 Task: Look for space in Santo Domingo de los Colorados, Ecuador from 7th July, 2023 to 14th July, 2023 for 1 adult in price range Rs.6000 to Rs.14000. Place can be shared room with 1  bedroom having 1 bed and 1 bathroom. Property type can be house, flat, guest house, hotel. Booking option can be shelf check-in. Required host language is English.
Action: Mouse moved to (483, 102)
Screenshot: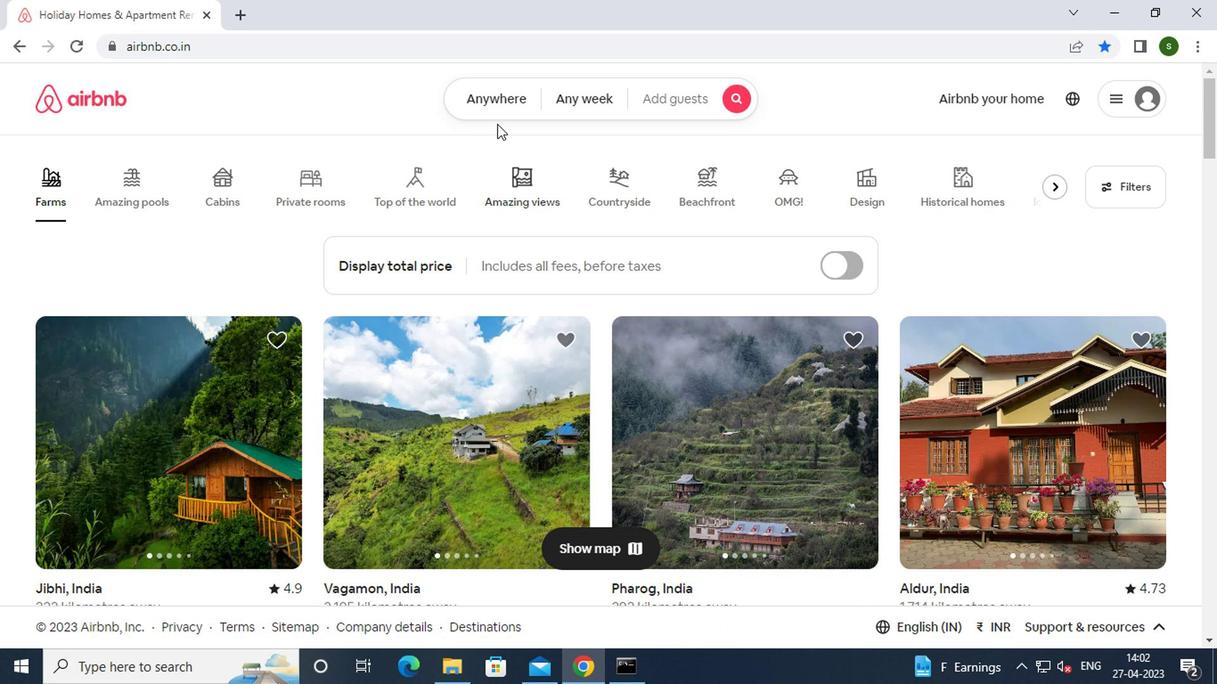 
Action: Mouse pressed left at (483, 102)
Screenshot: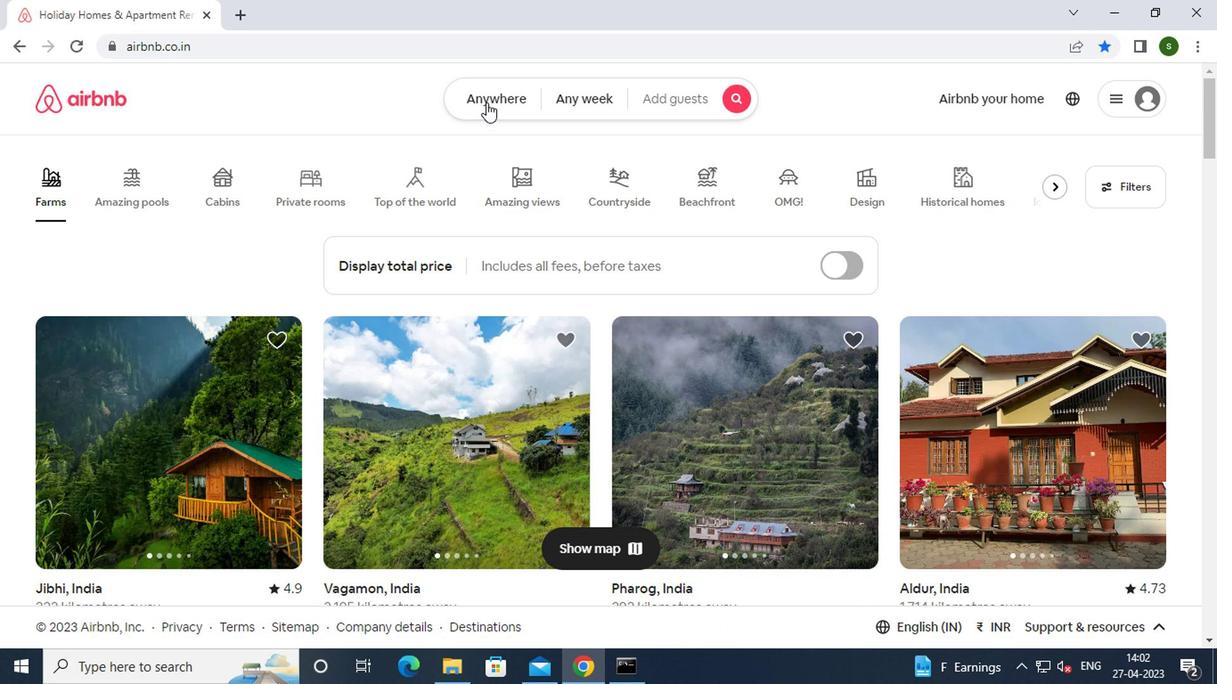 
Action: Mouse moved to (408, 183)
Screenshot: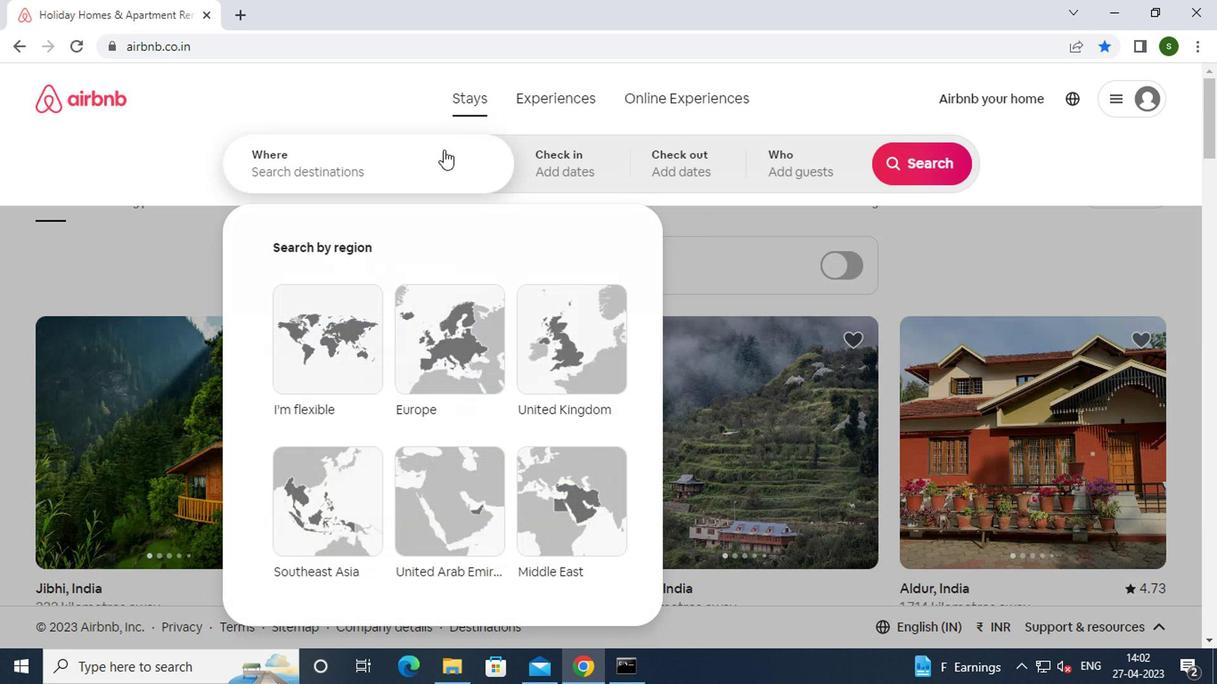 
Action: Mouse pressed left at (408, 183)
Screenshot: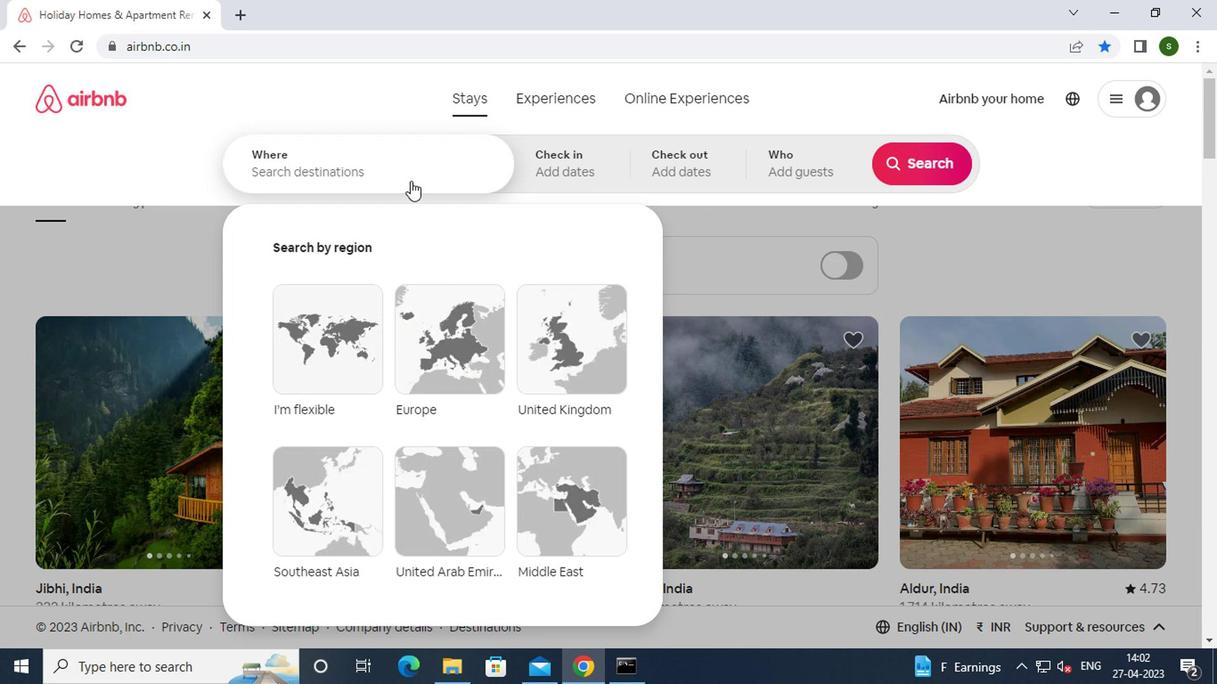 
Action: Key pressed s<Key.caps_lock>anto<Key.space><Key.caps_lock>d<Key.caps_lock>omingo<Key.space>de<Key.space>los<Key.space><Key.caps_lock>c<Key.caps_lock>olorados,
Screenshot: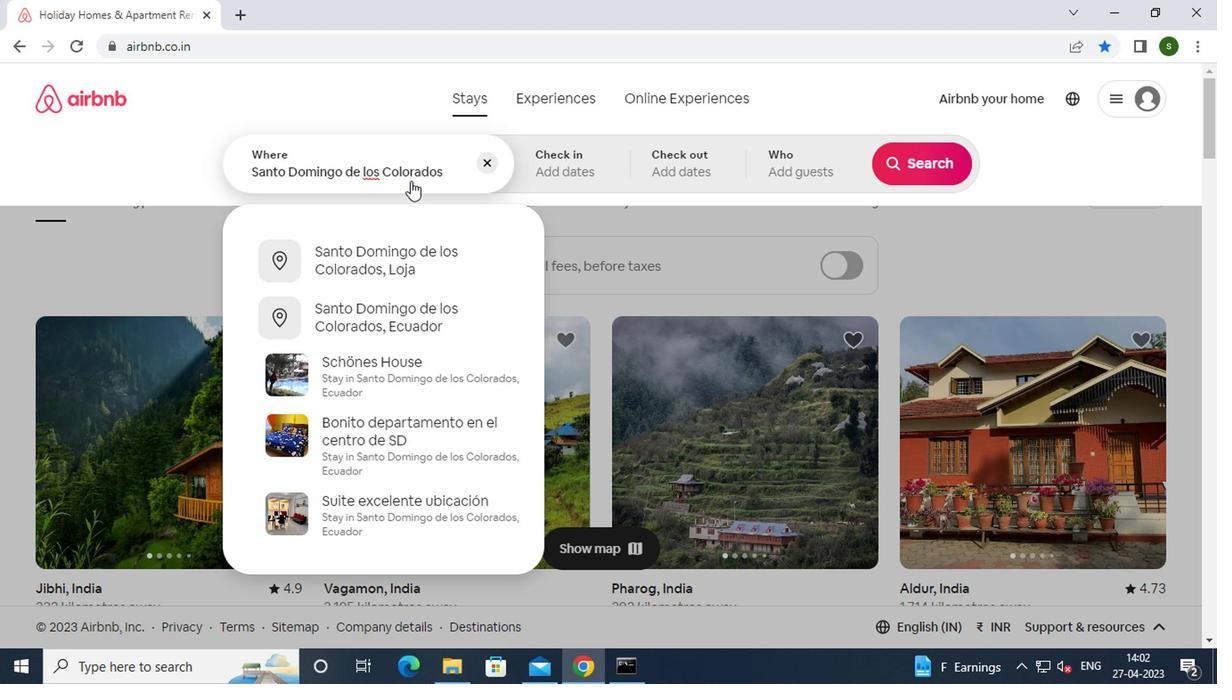 
Action: Mouse moved to (405, 257)
Screenshot: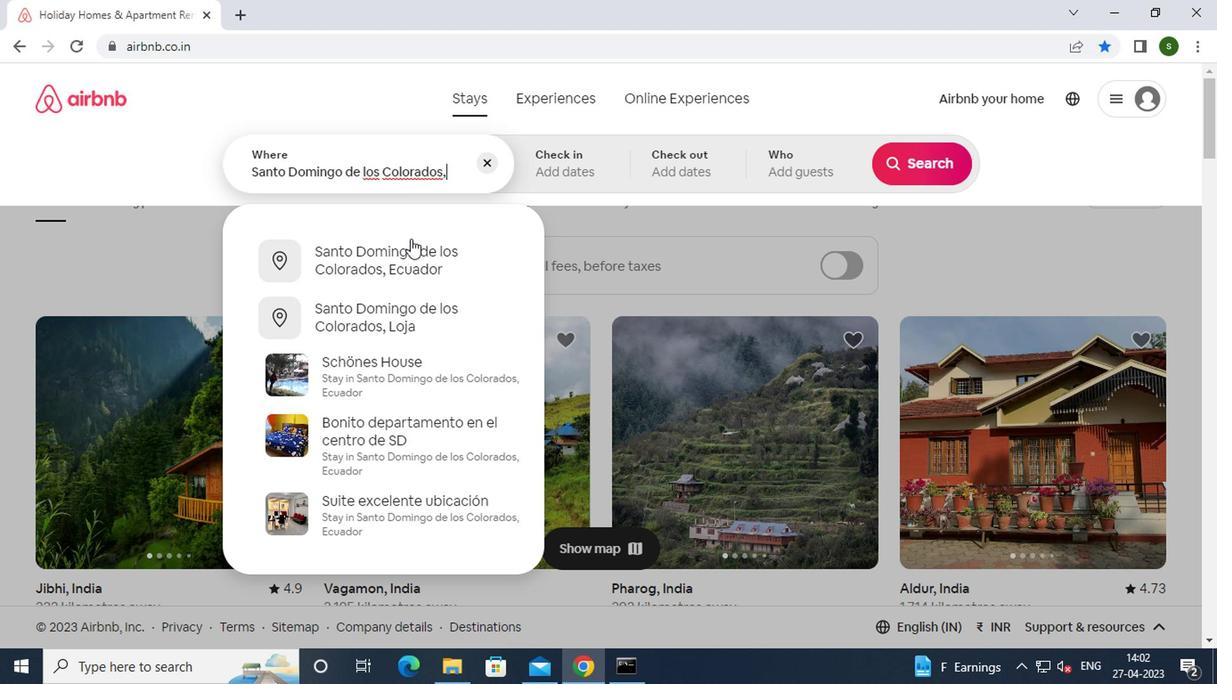 
Action: Mouse pressed left at (405, 257)
Screenshot: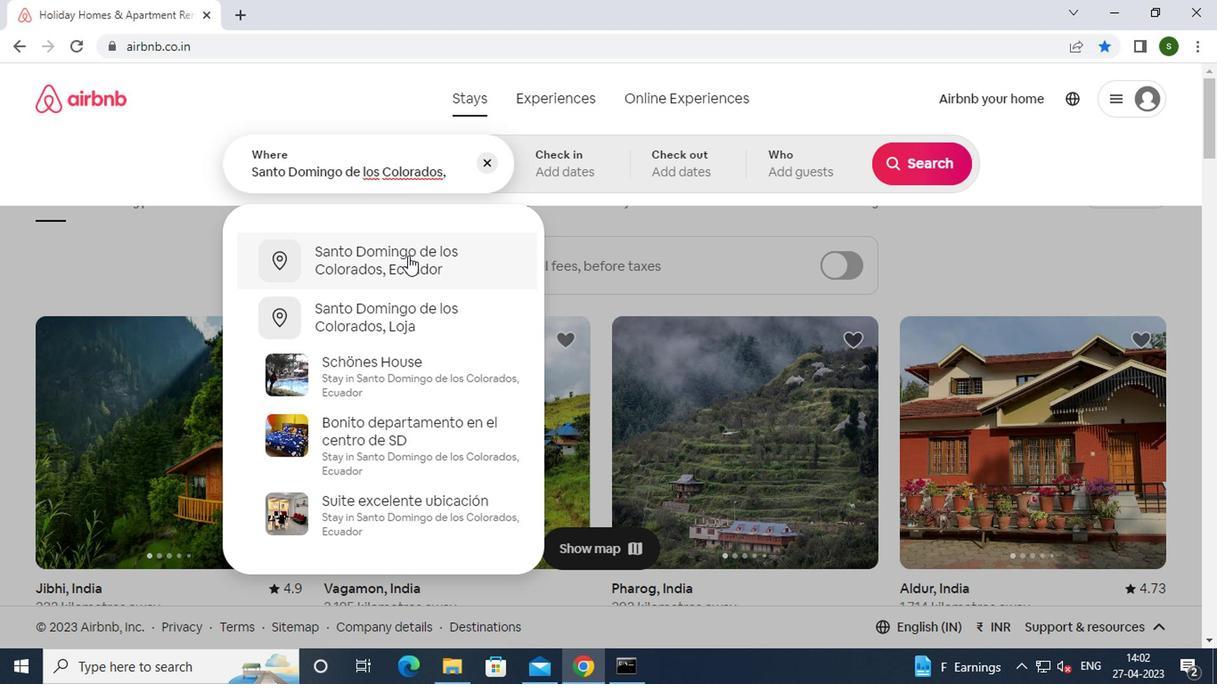 
Action: Mouse moved to (910, 306)
Screenshot: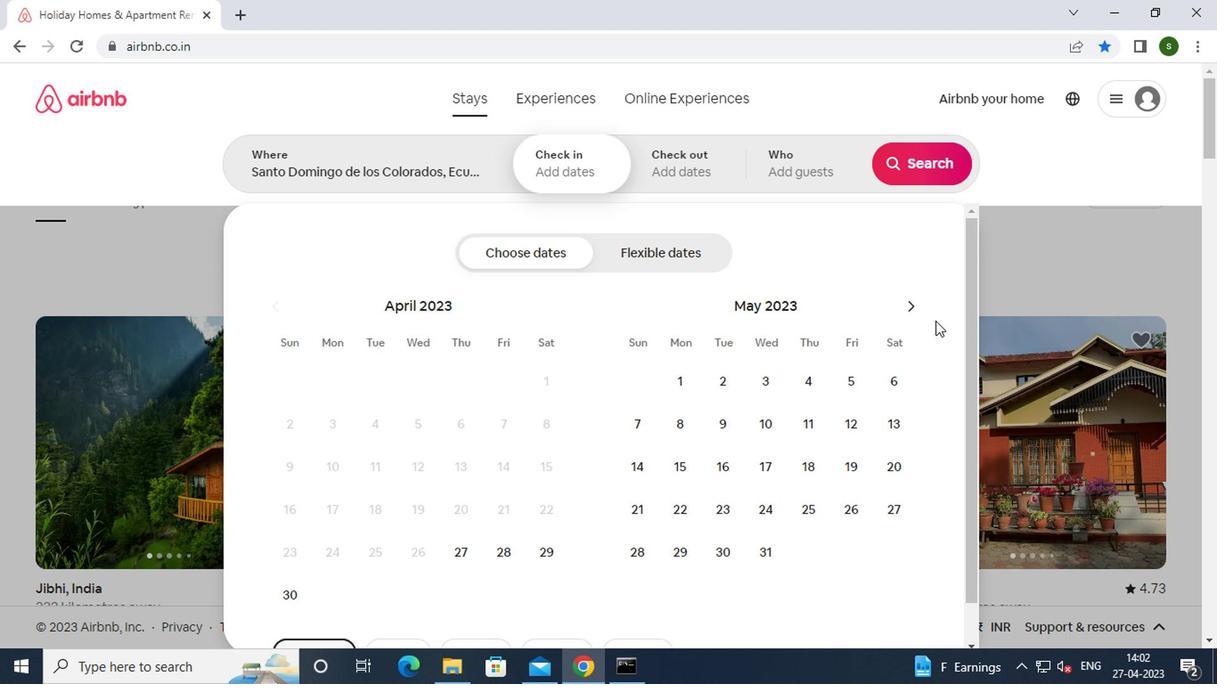 
Action: Mouse pressed left at (910, 306)
Screenshot: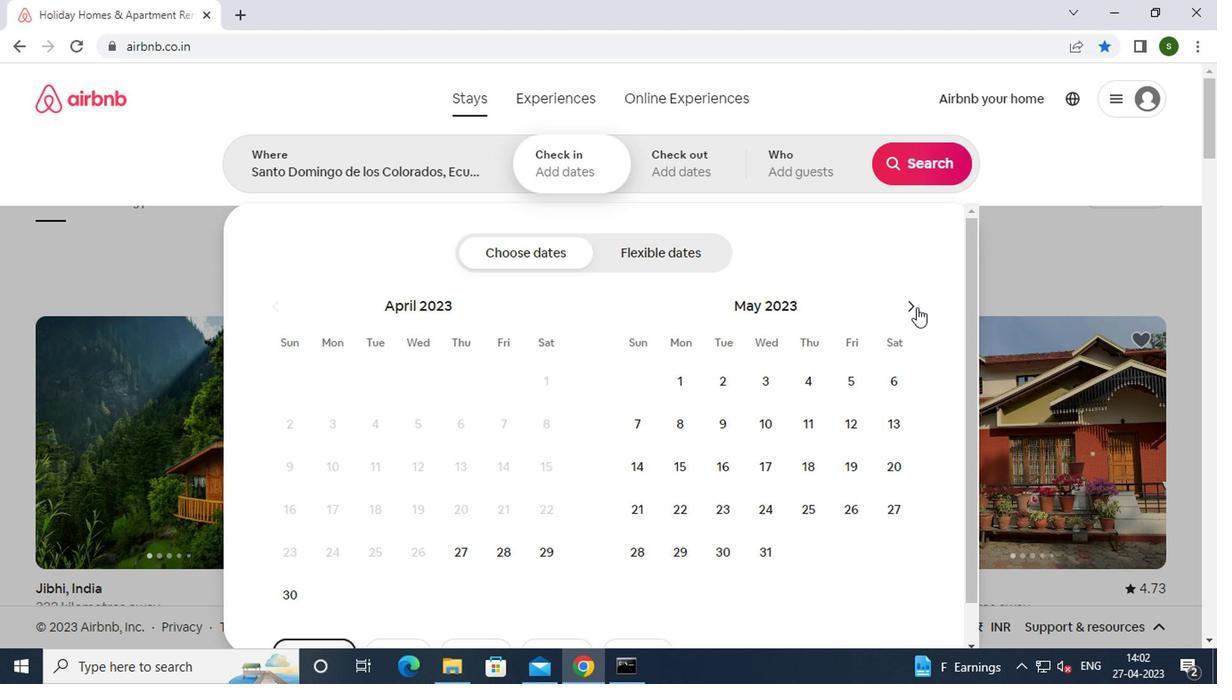 
Action: Mouse pressed left at (910, 306)
Screenshot: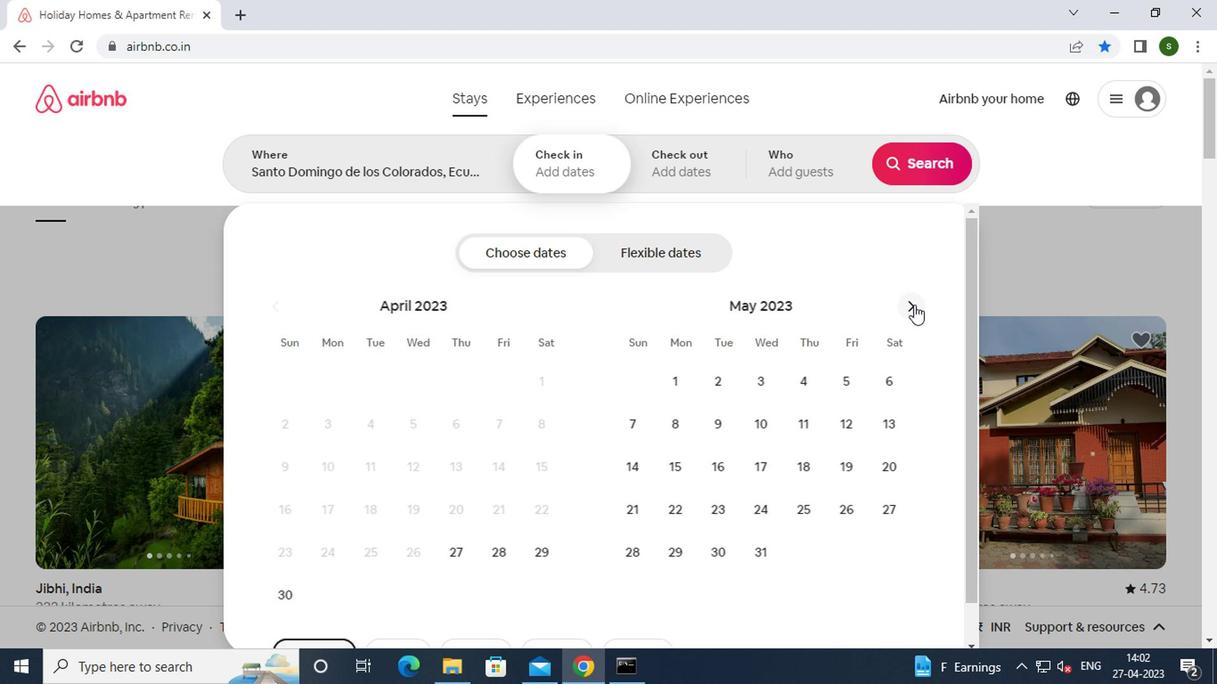 
Action: Mouse pressed left at (910, 306)
Screenshot: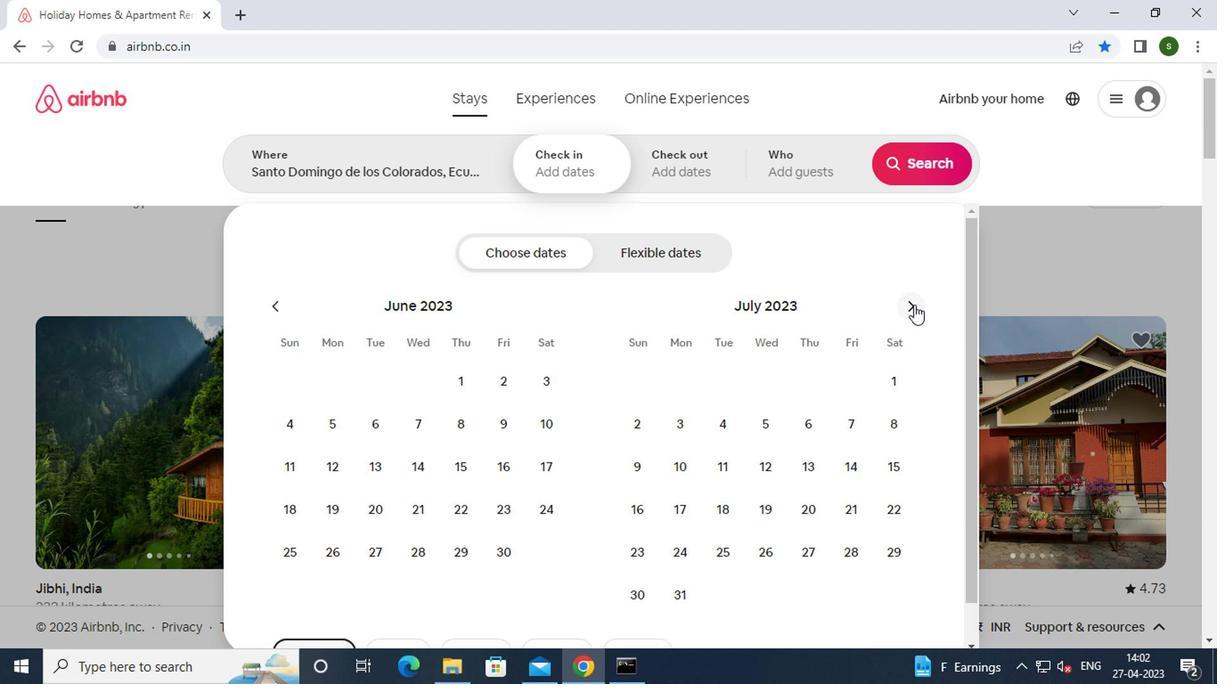 
Action: Mouse moved to (497, 421)
Screenshot: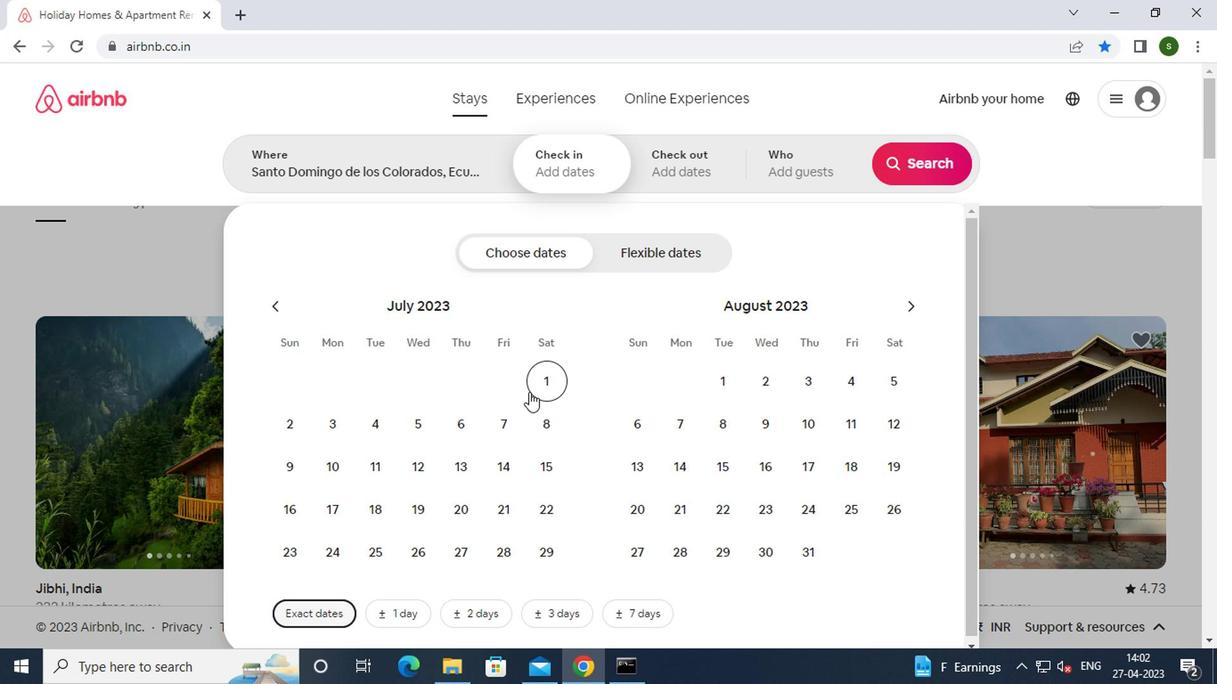 
Action: Mouse pressed left at (497, 421)
Screenshot: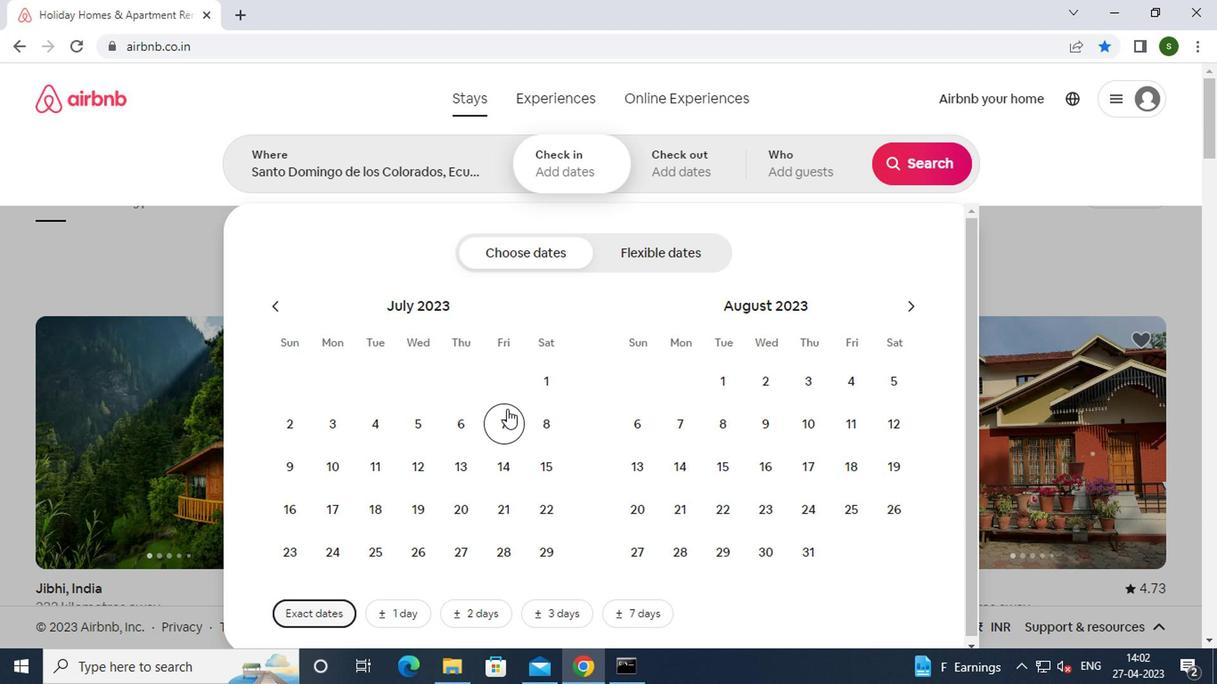 
Action: Mouse moved to (499, 472)
Screenshot: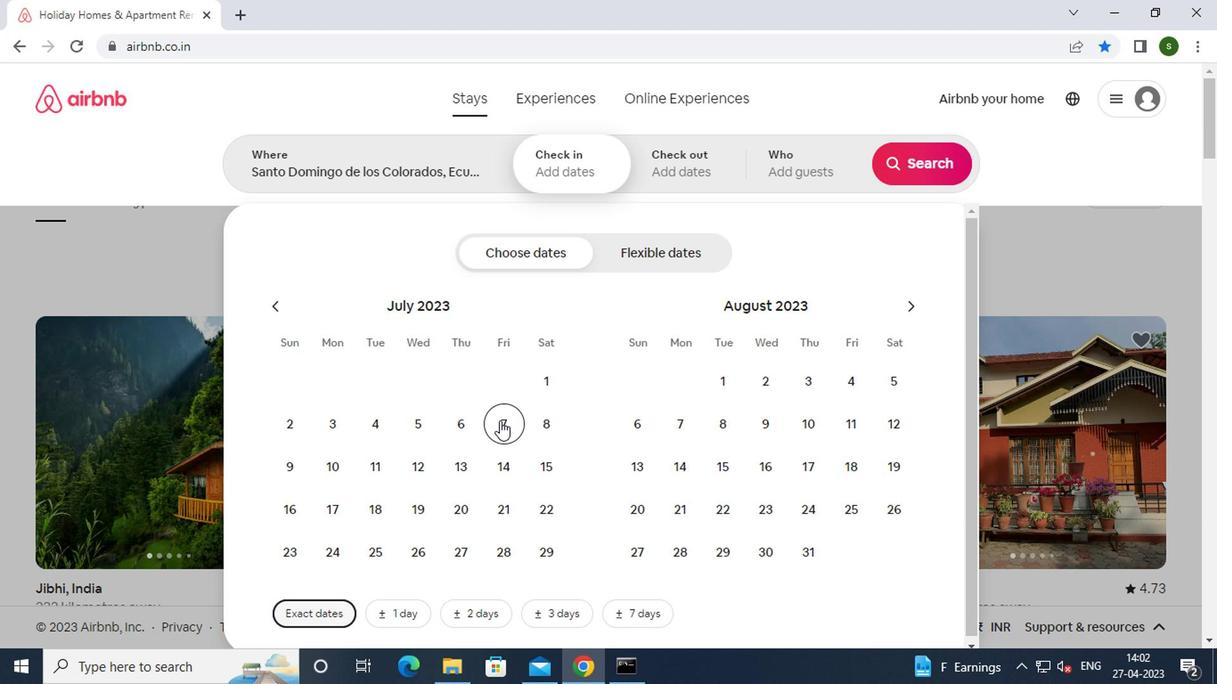 
Action: Mouse pressed left at (499, 472)
Screenshot: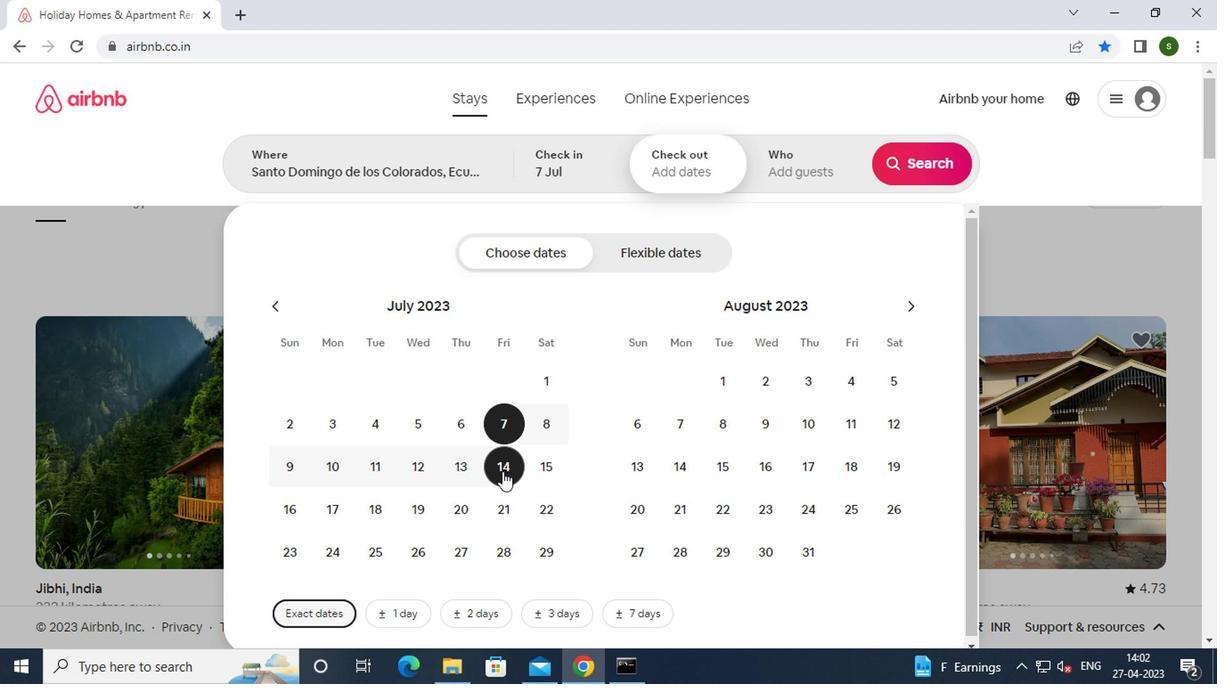 
Action: Mouse moved to (817, 180)
Screenshot: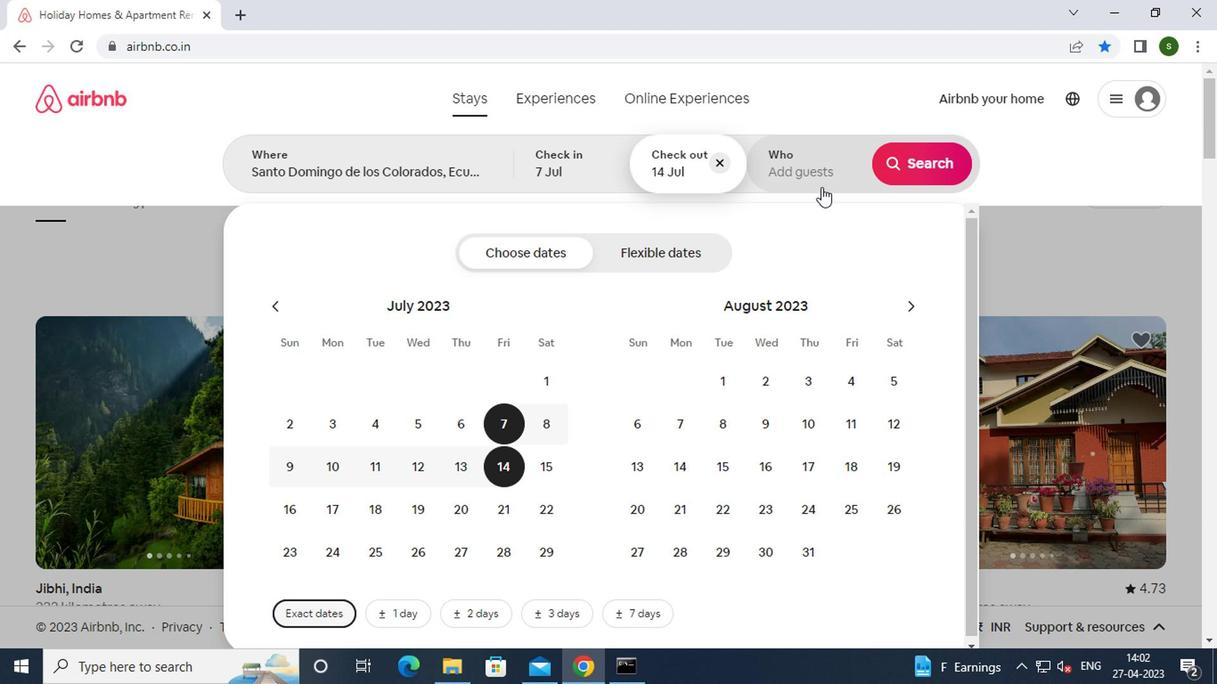 
Action: Mouse pressed left at (817, 180)
Screenshot: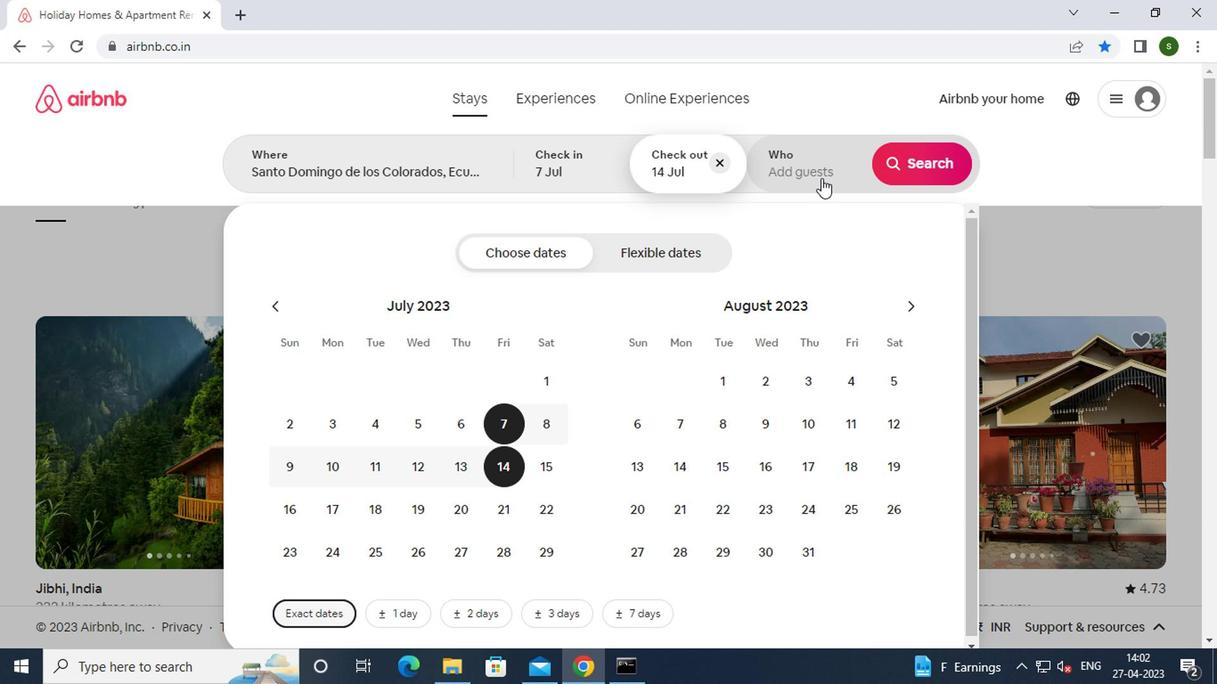 
Action: Mouse moved to (918, 254)
Screenshot: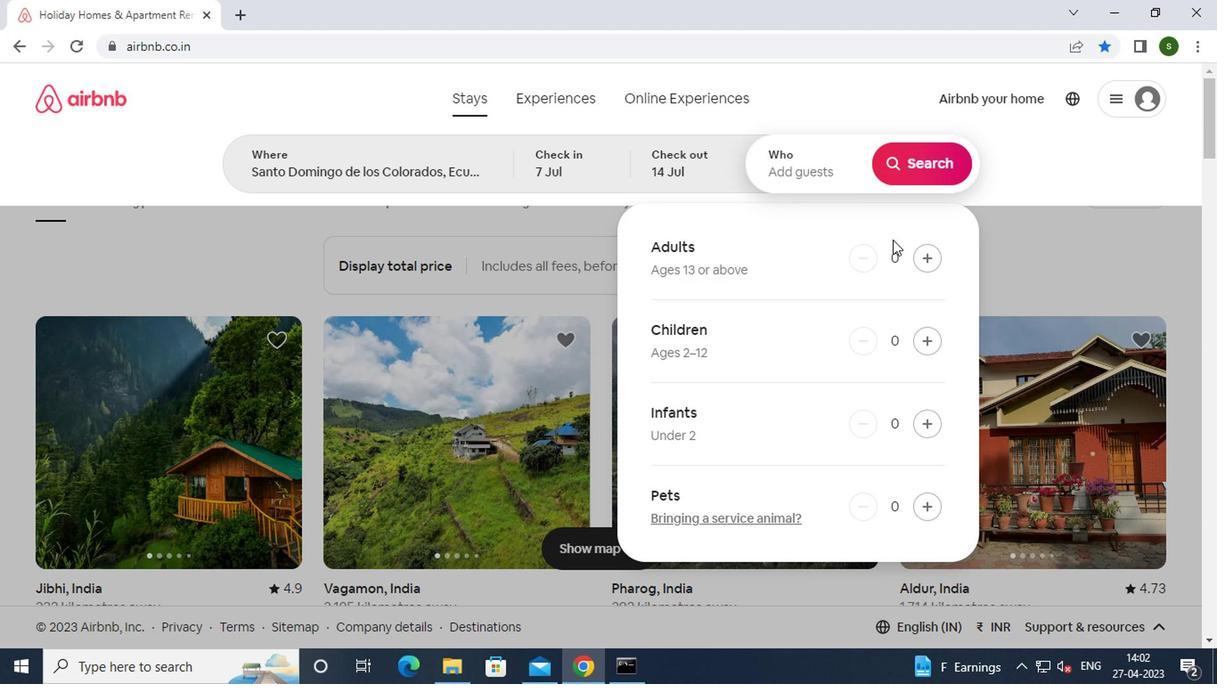 
Action: Mouse pressed left at (918, 254)
Screenshot: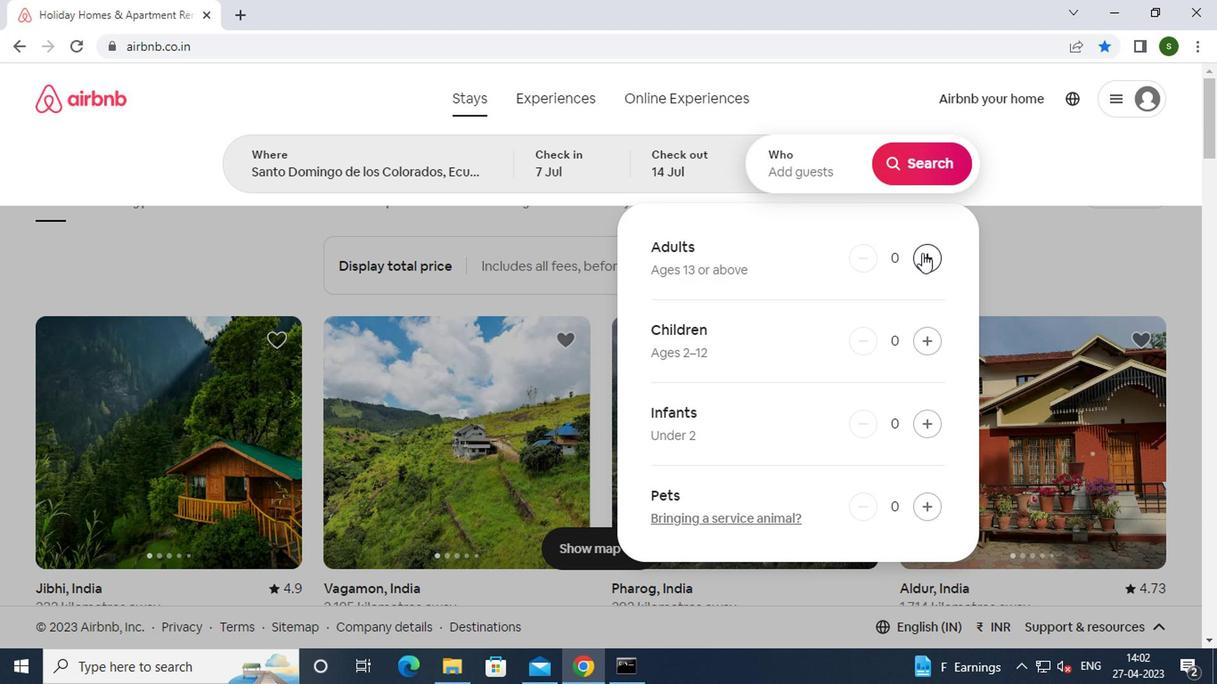 
Action: Mouse moved to (922, 171)
Screenshot: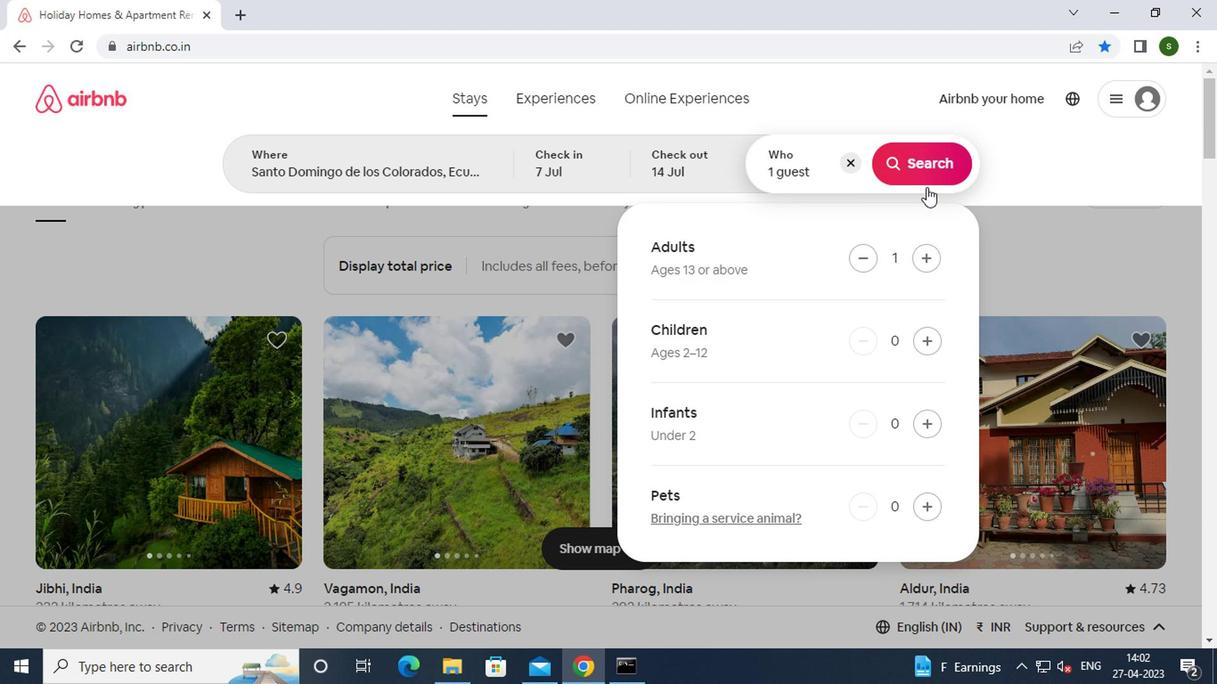 
Action: Mouse pressed left at (922, 171)
Screenshot: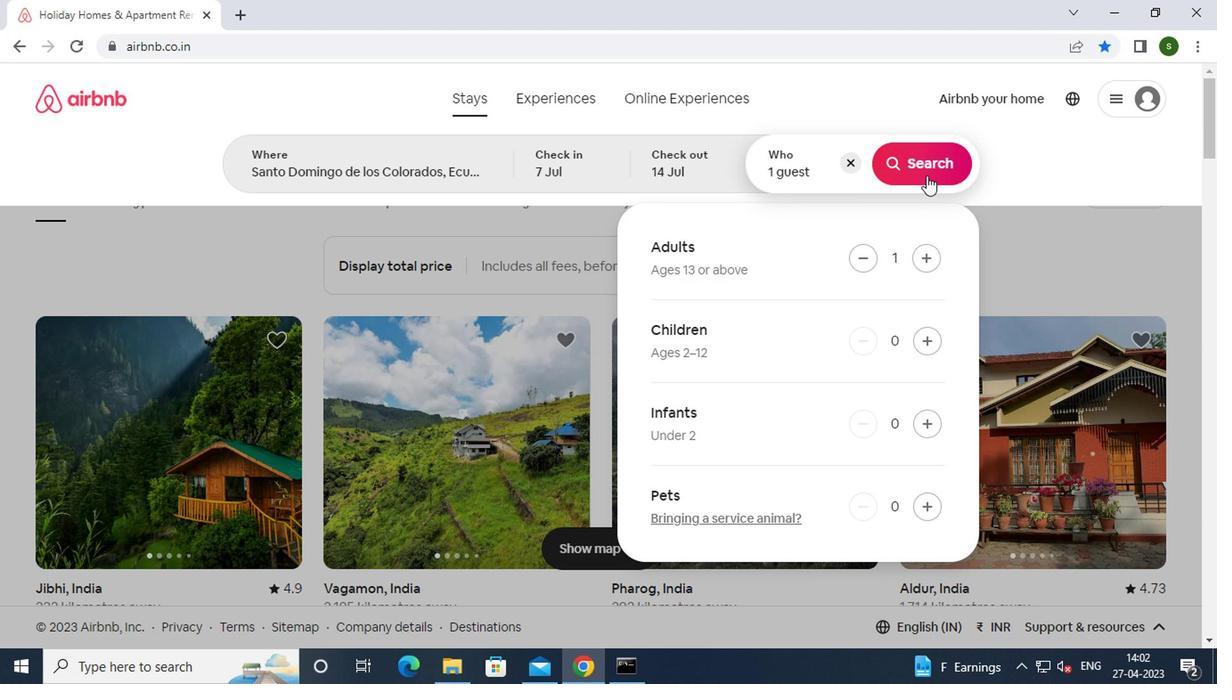
Action: Mouse moved to (1107, 159)
Screenshot: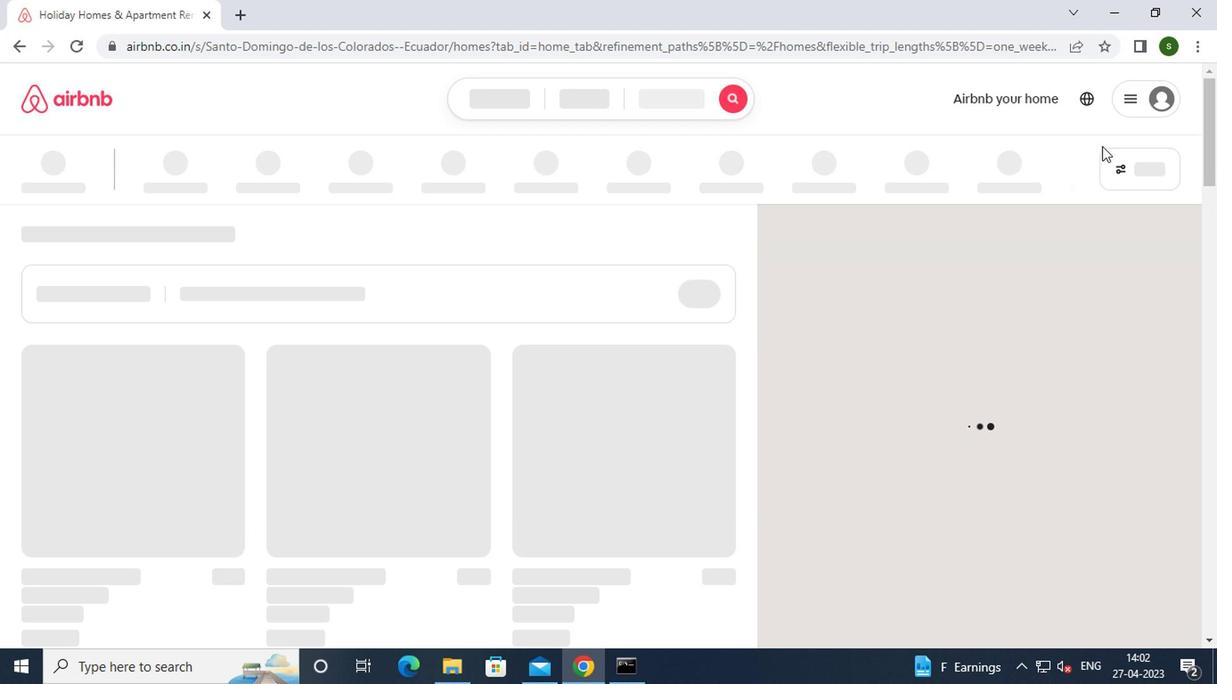 
Action: Mouse pressed left at (1107, 159)
Screenshot: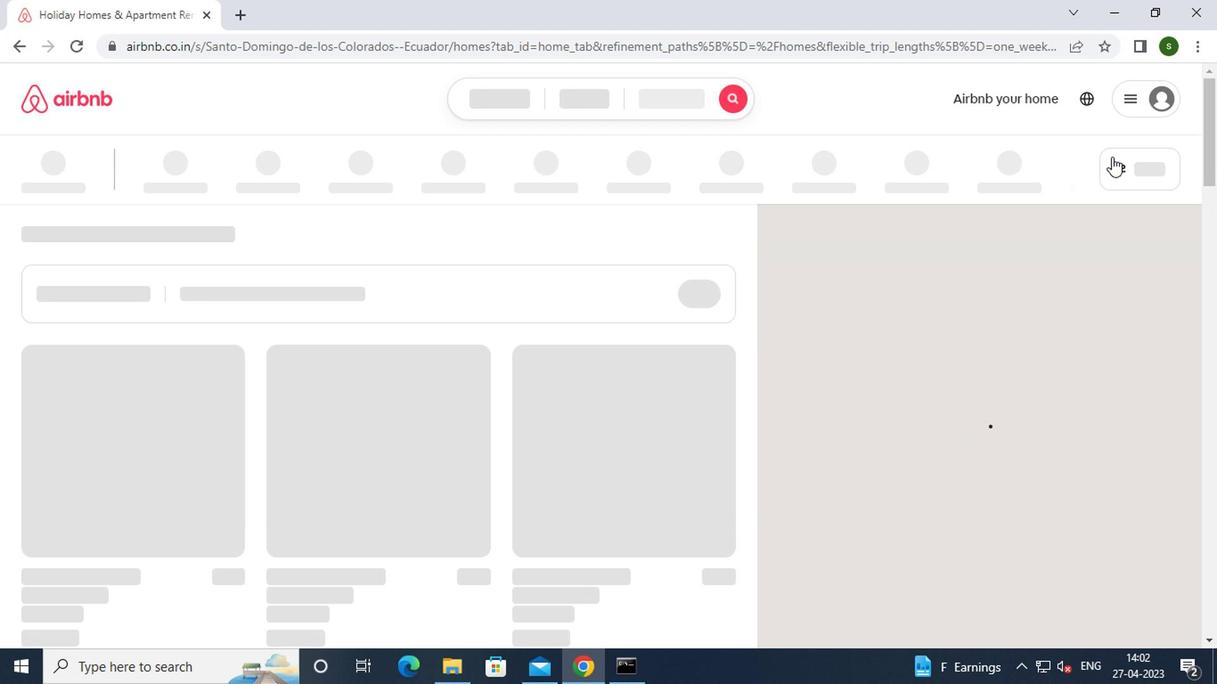 
Action: Mouse moved to (461, 403)
Screenshot: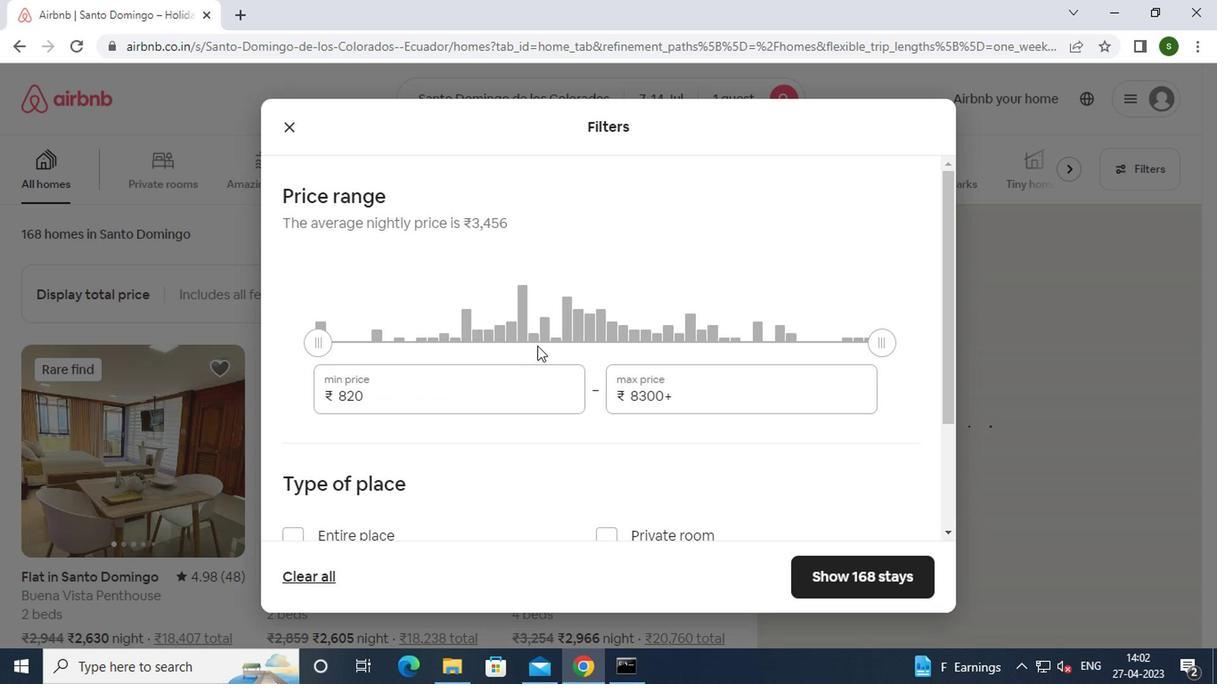 
Action: Mouse pressed left at (461, 403)
Screenshot: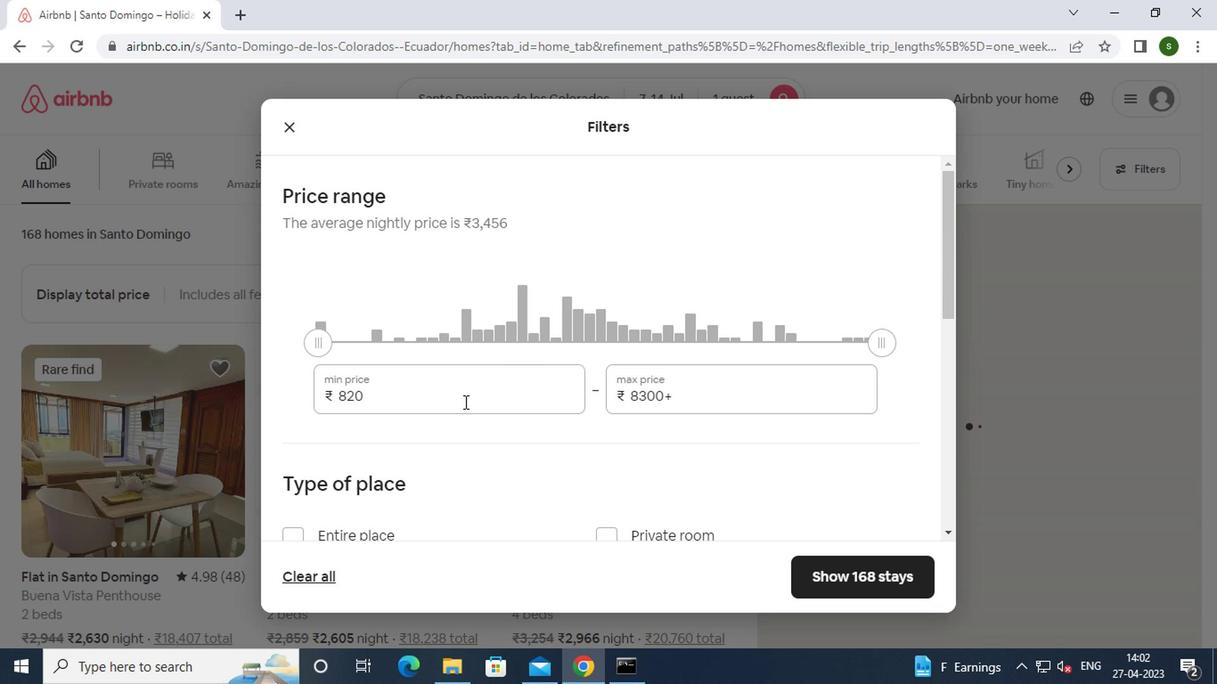 
Action: Key pressed <Key.backspace><Key.backspace><Key.backspace><Key.backspace><Key.backspace><Key.backspace><Key.backspace>6000
Screenshot: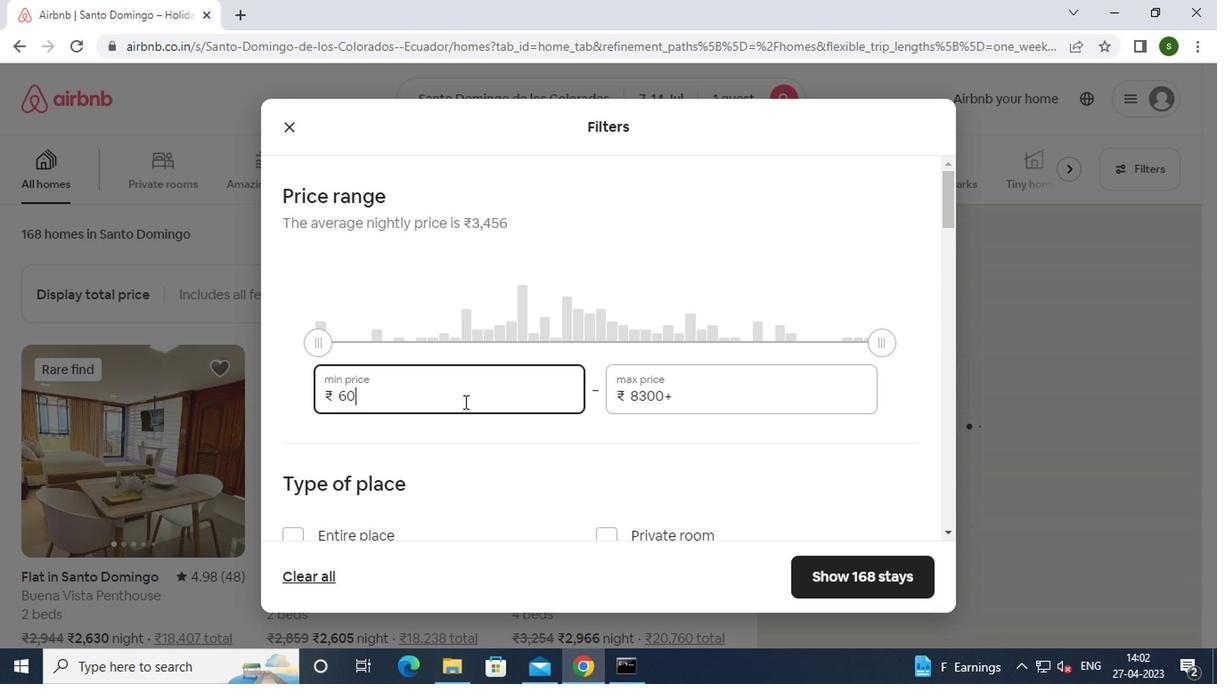 
Action: Mouse moved to (693, 398)
Screenshot: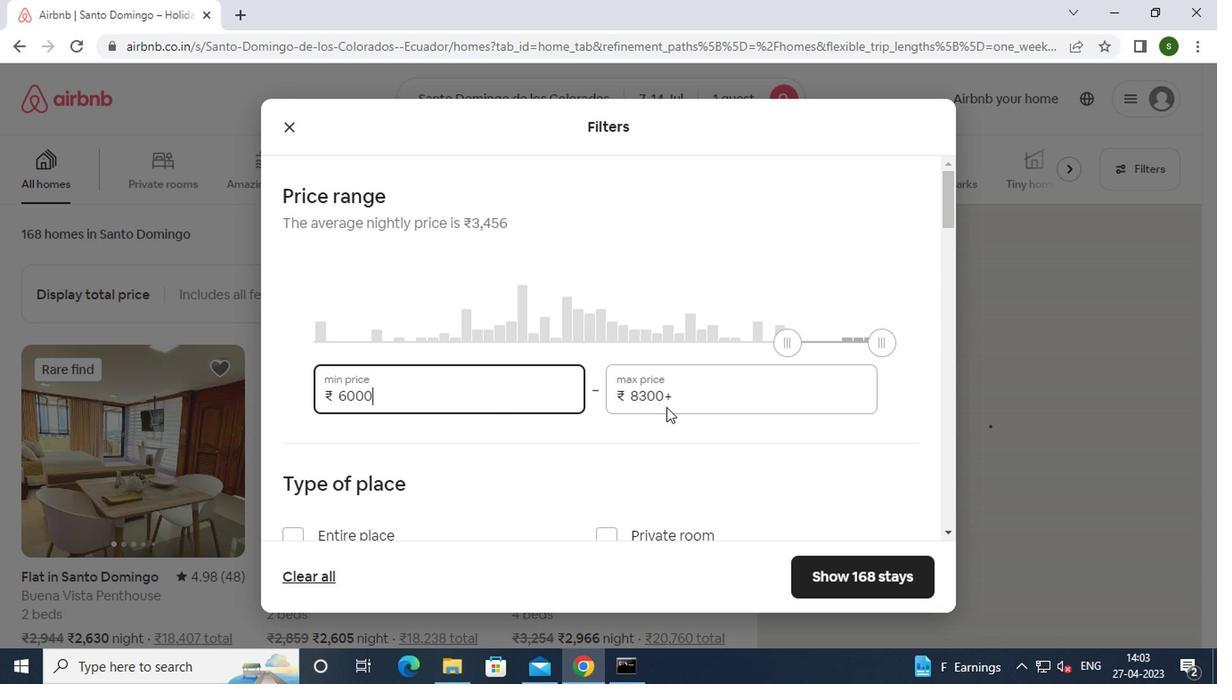 
Action: Mouse pressed left at (693, 398)
Screenshot: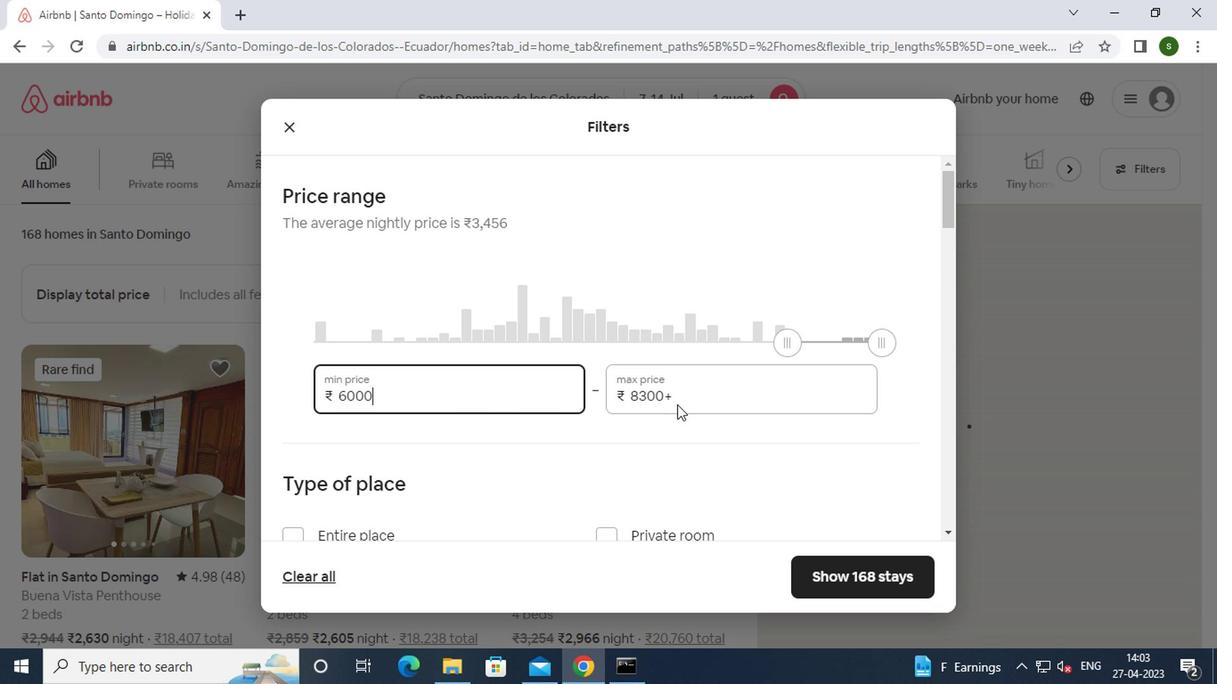 
Action: Key pressed <Key.backspace><Key.backspace><Key.backspace><Key.backspace><Key.backspace><Key.backspace><Key.backspace><Key.backspace><Key.backspace><Key.backspace><Key.backspace>14000
Screenshot: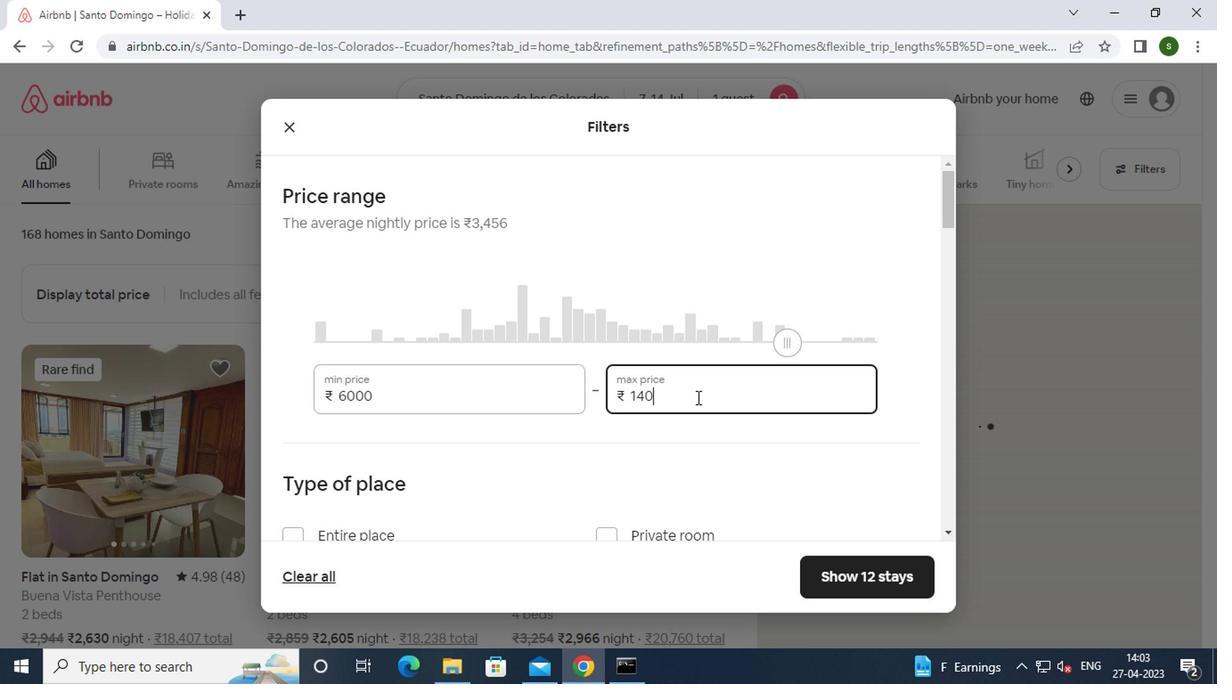 
Action: Mouse moved to (589, 426)
Screenshot: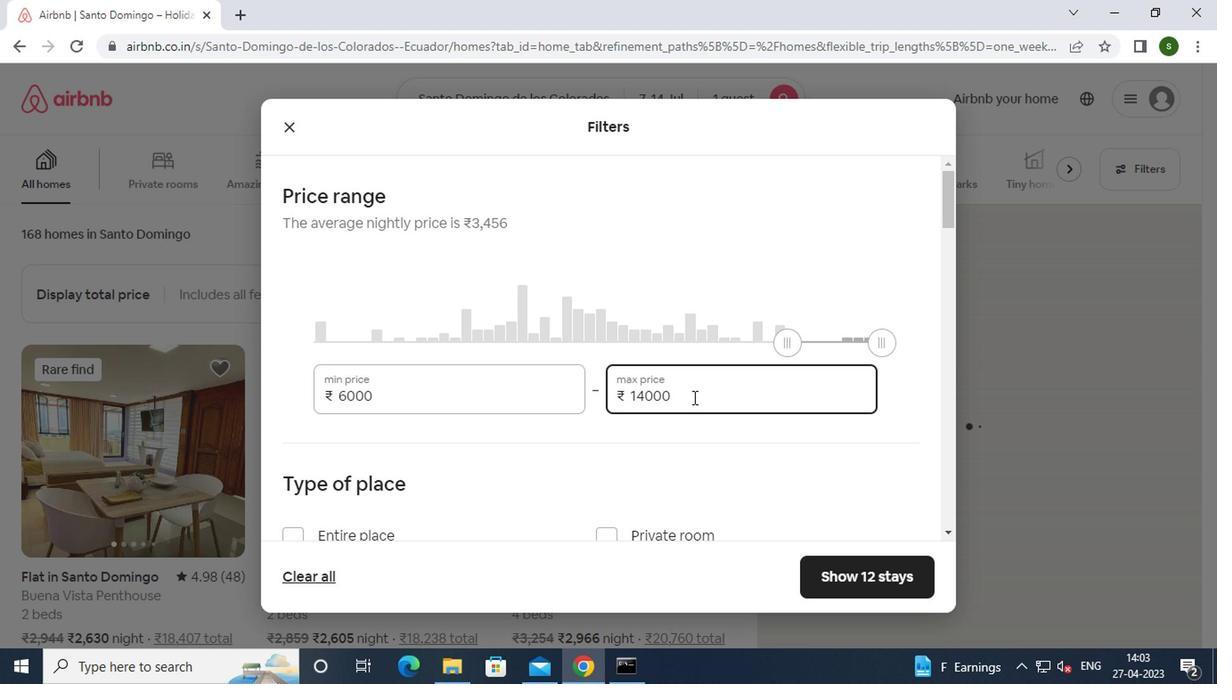 
Action: Mouse scrolled (589, 425) with delta (0, 0)
Screenshot: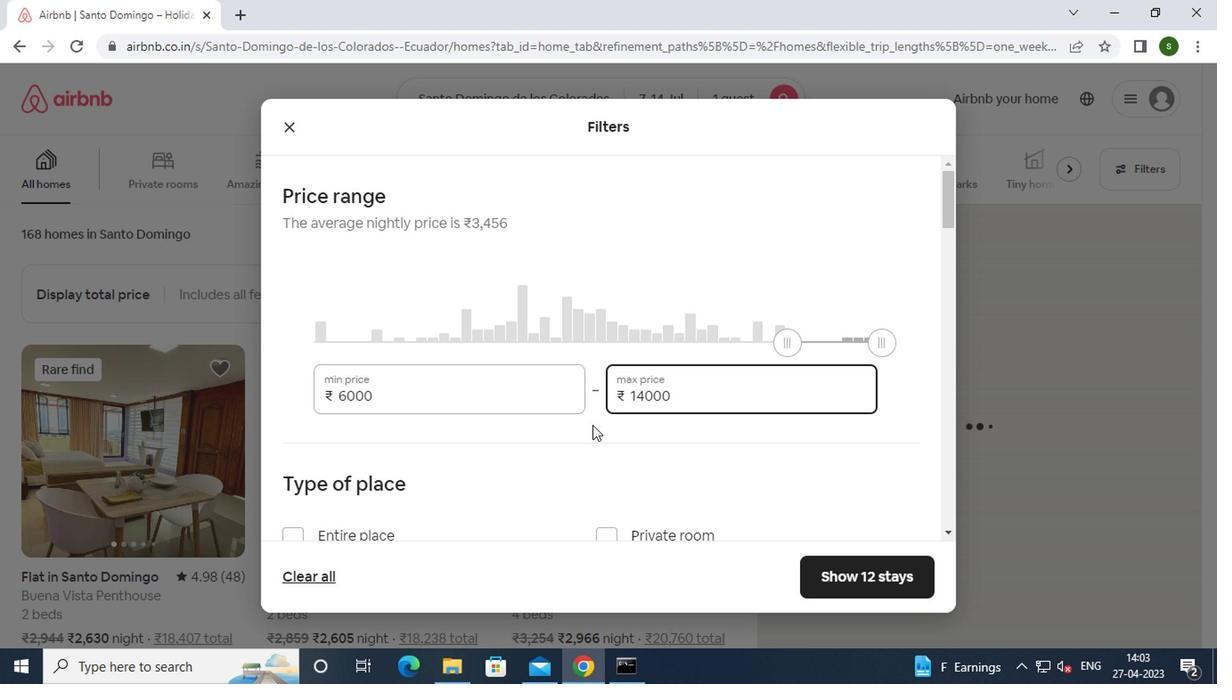 
Action: Mouse scrolled (589, 425) with delta (0, 0)
Screenshot: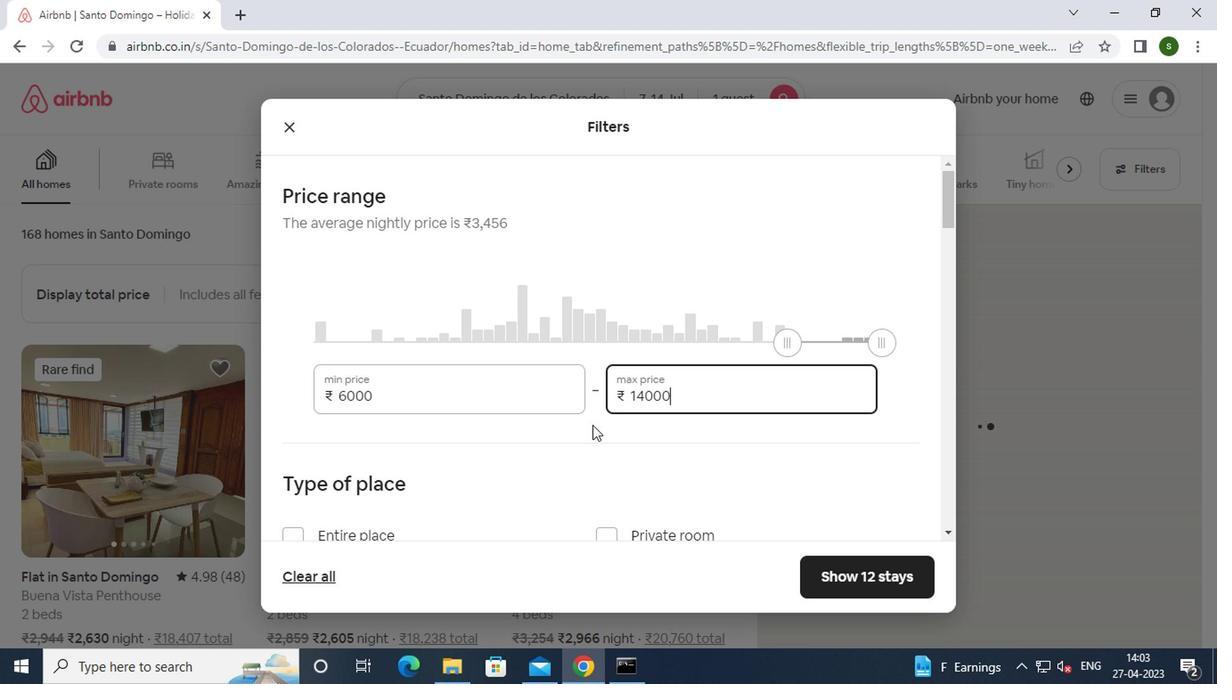 
Action: Mouse scrolled (589, 425) with delta (0, 0)
Screenshot: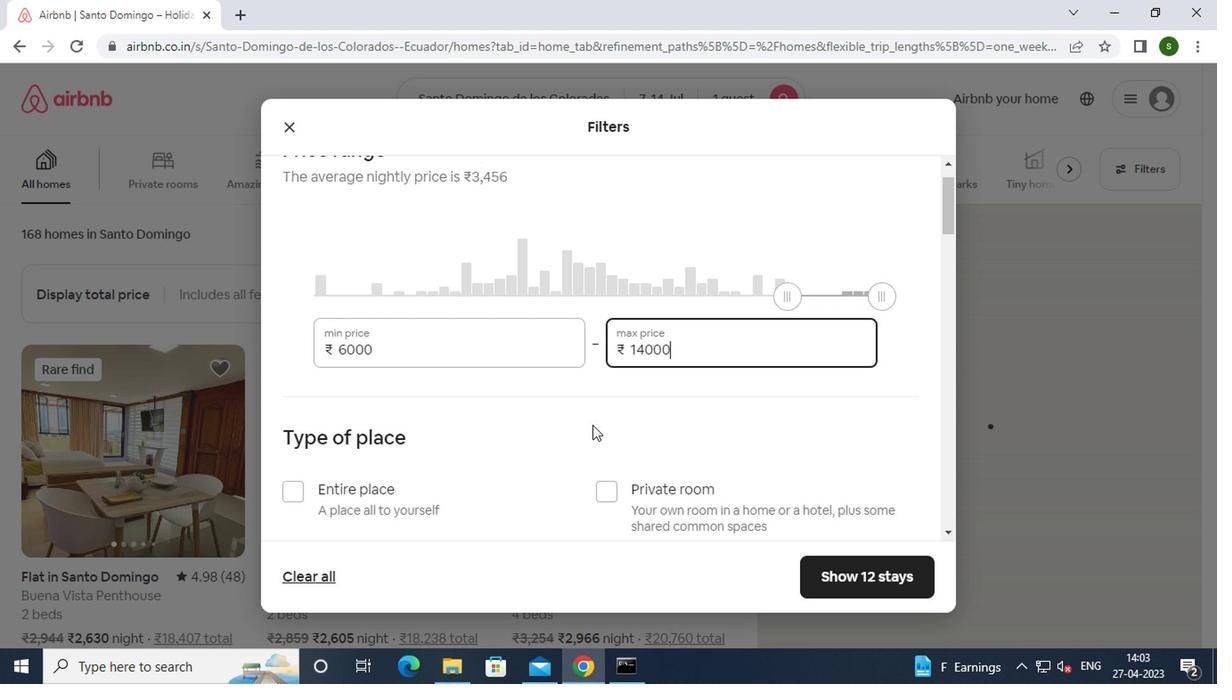 
Action: Mouse scrolled (589, 425) with delta (0, 0)
Screenshot: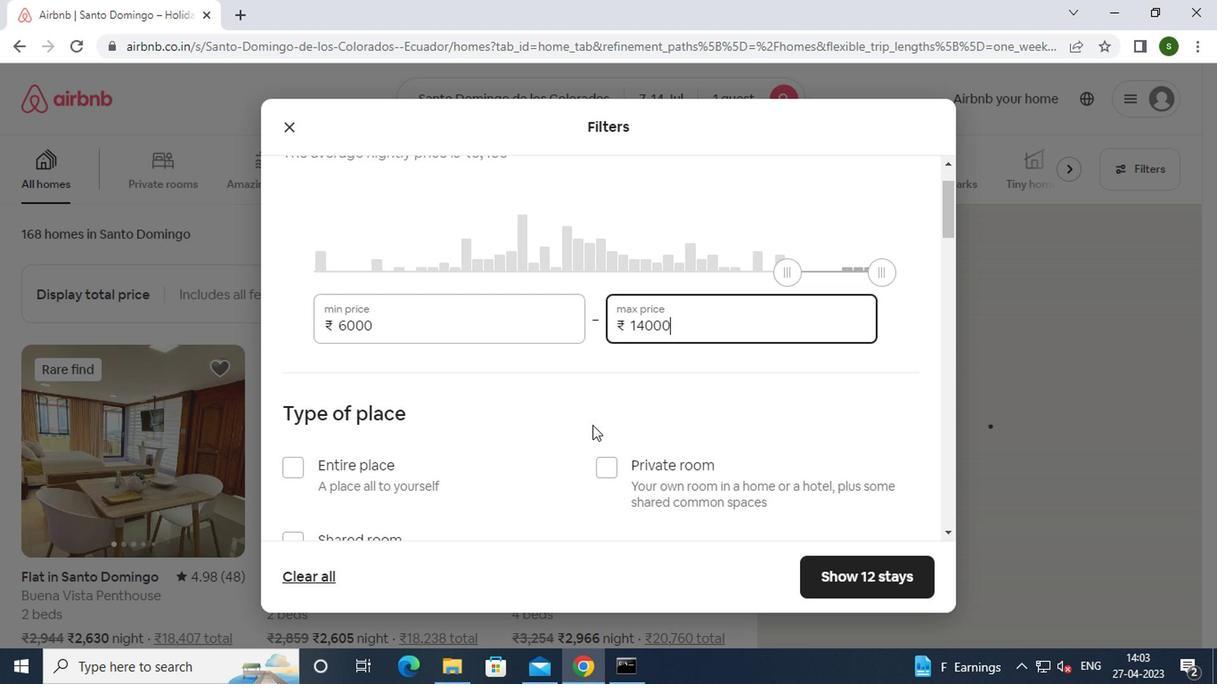 
Action: Mouse moved to (407, 276)
Screenshot: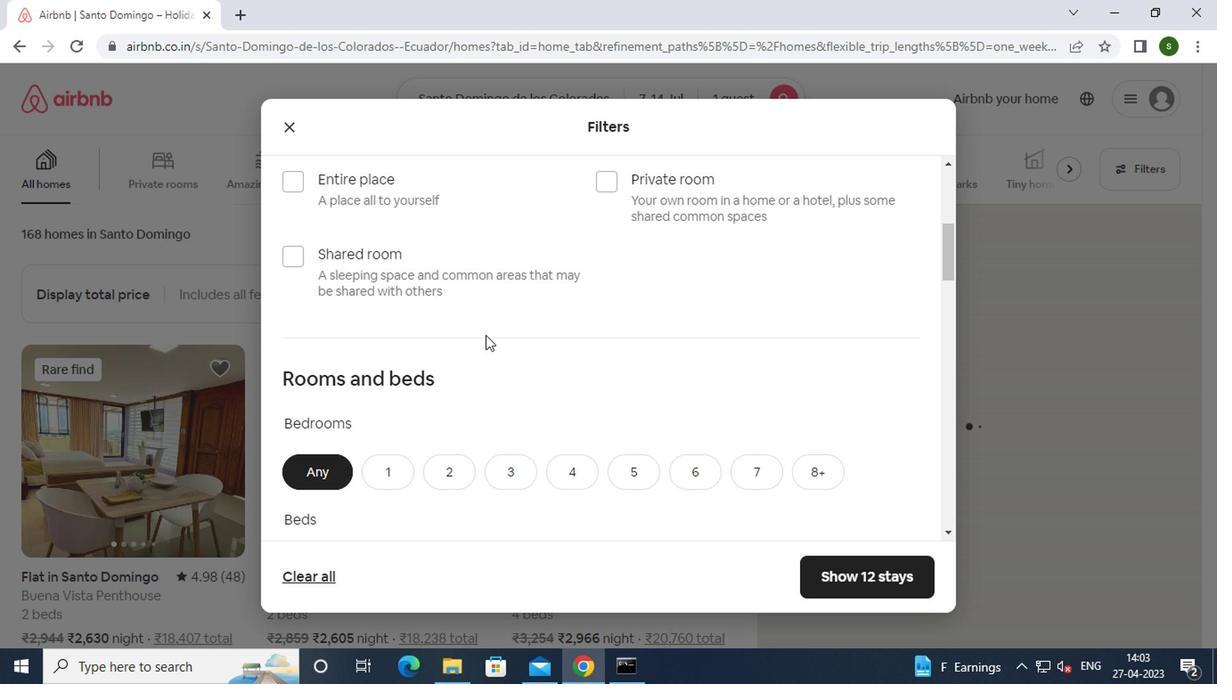 
Action: Mouse pressed left at (407, 276)
Screenshot: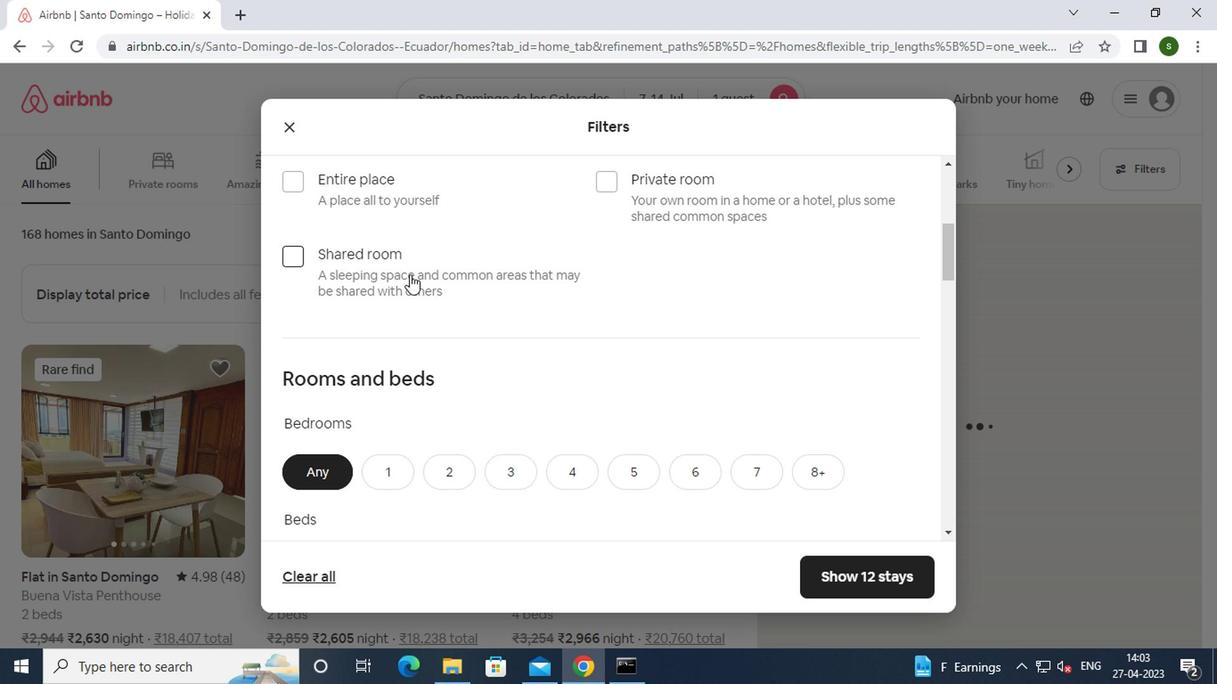 
Action: Mouse scrolled (407, 275) with delta (0, -1)
Screenshot: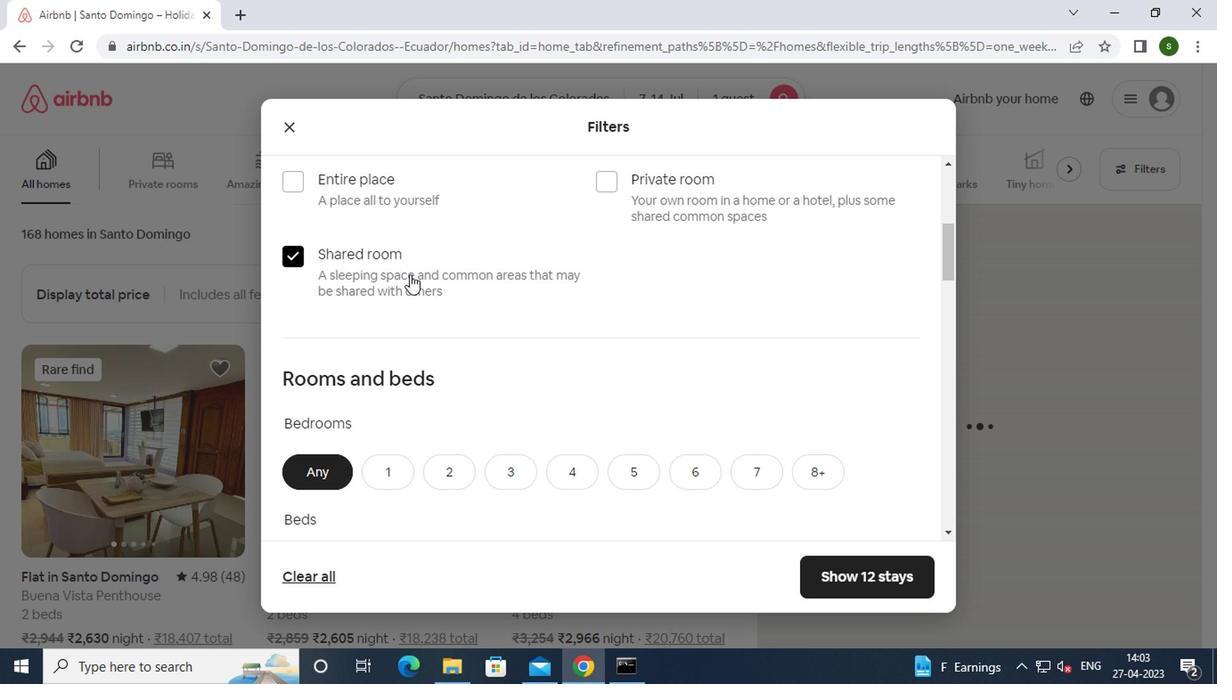 
Action: Mouse scrolled (407, 275) with delta (0, -1)
Screenshot: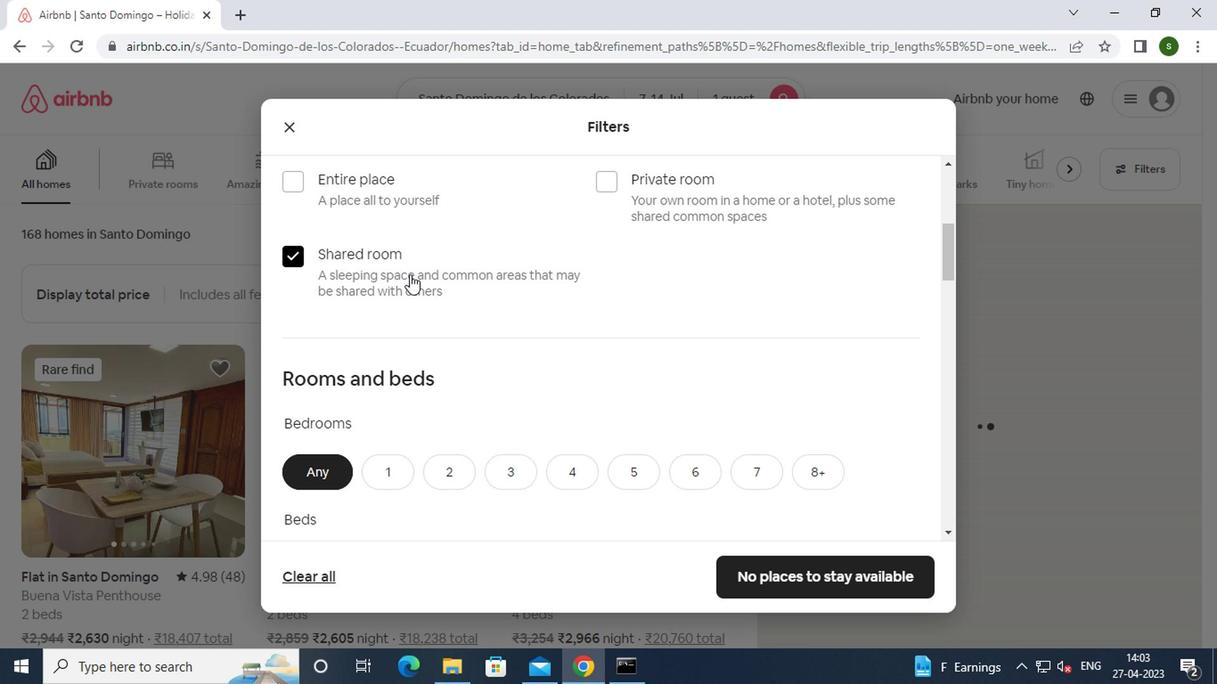 
Action: Mouse scrolled (407, 275) with delta (0, -1)
Screenshot: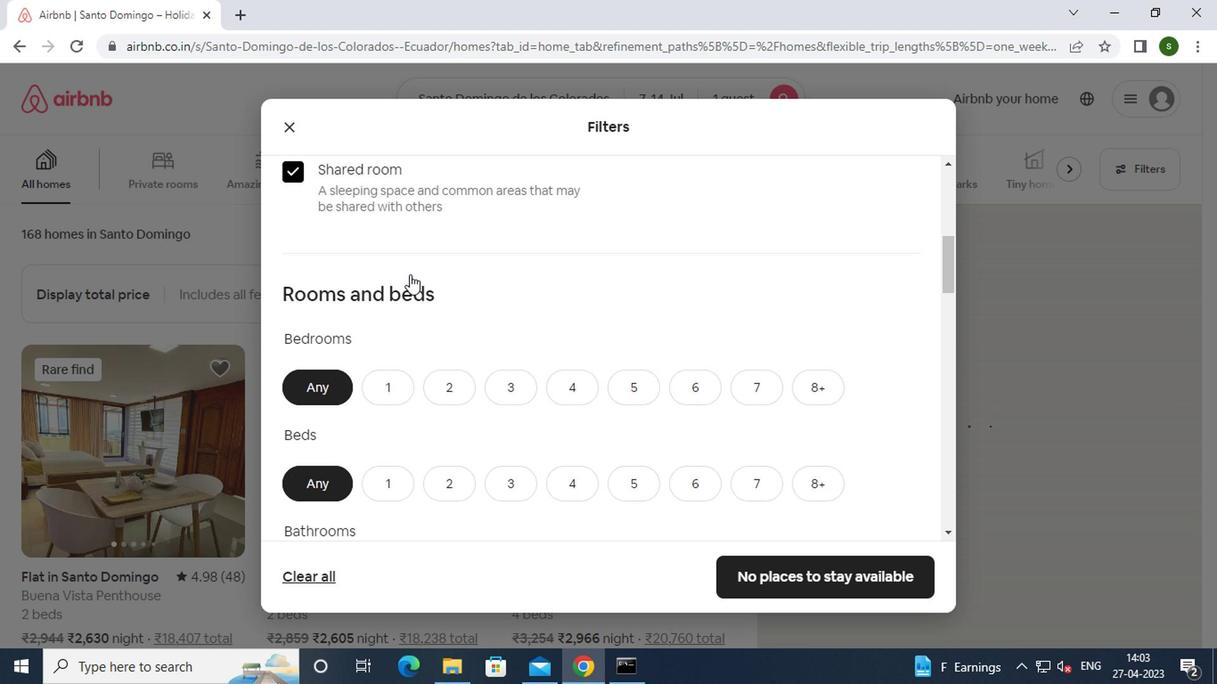 
Action: Mouse moved to (375, 205)
Screenshot: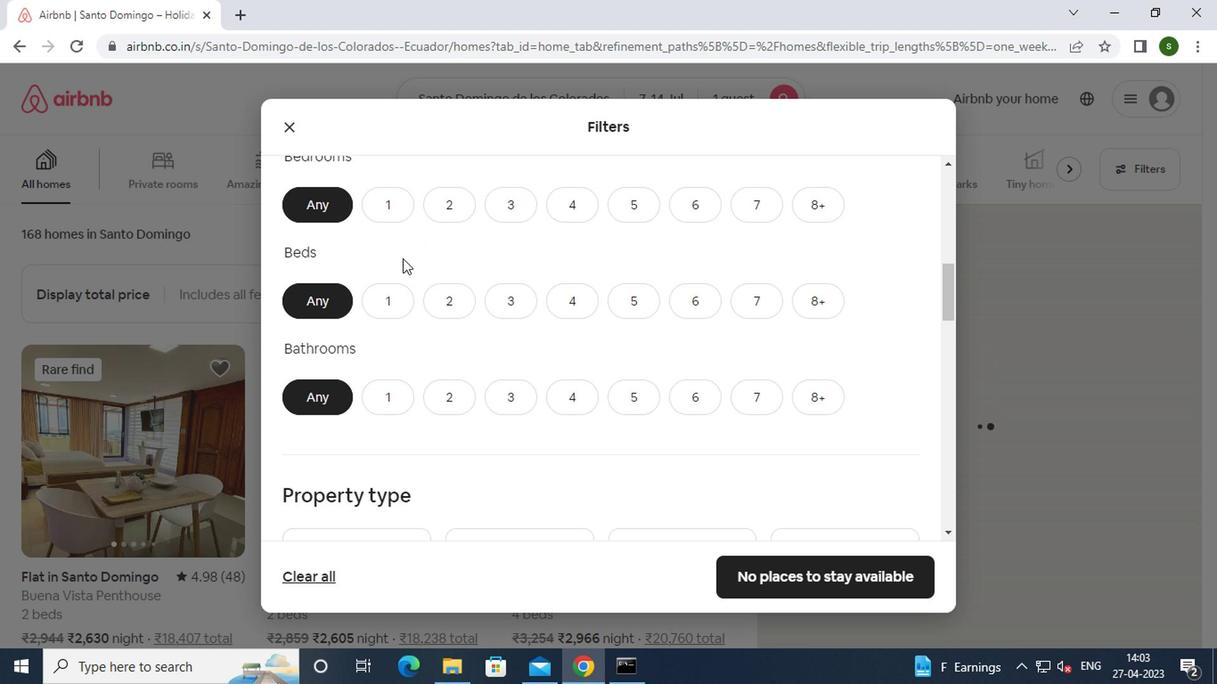 
Action: Mouse pressed left at (375, 205)
Screenshot: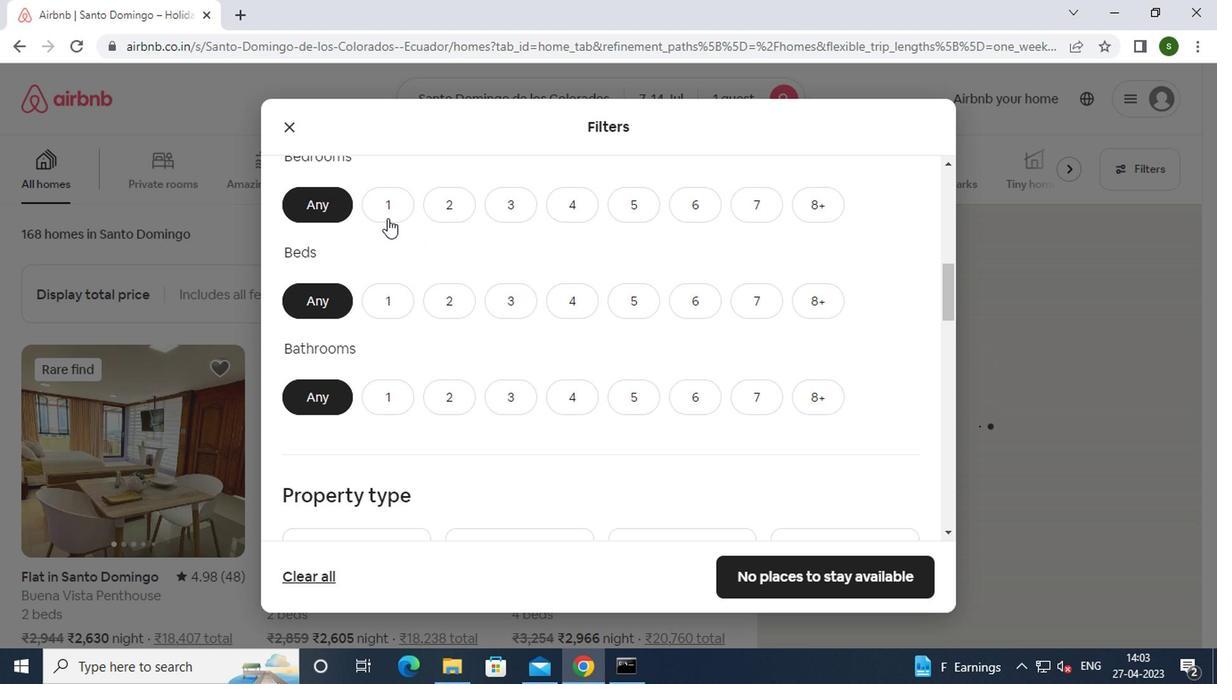 
Action: Mouse moved to (393, 294)
Screenshot: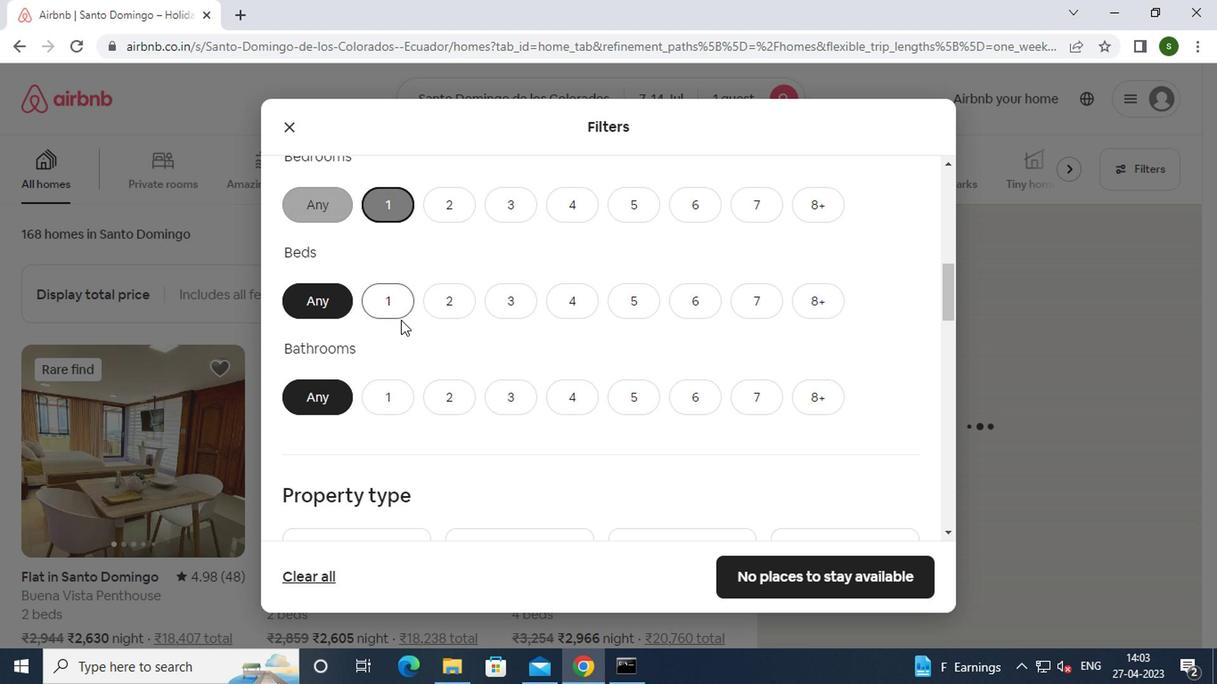 
Action: Mouse pressed left at (393, 294)
Screenshot: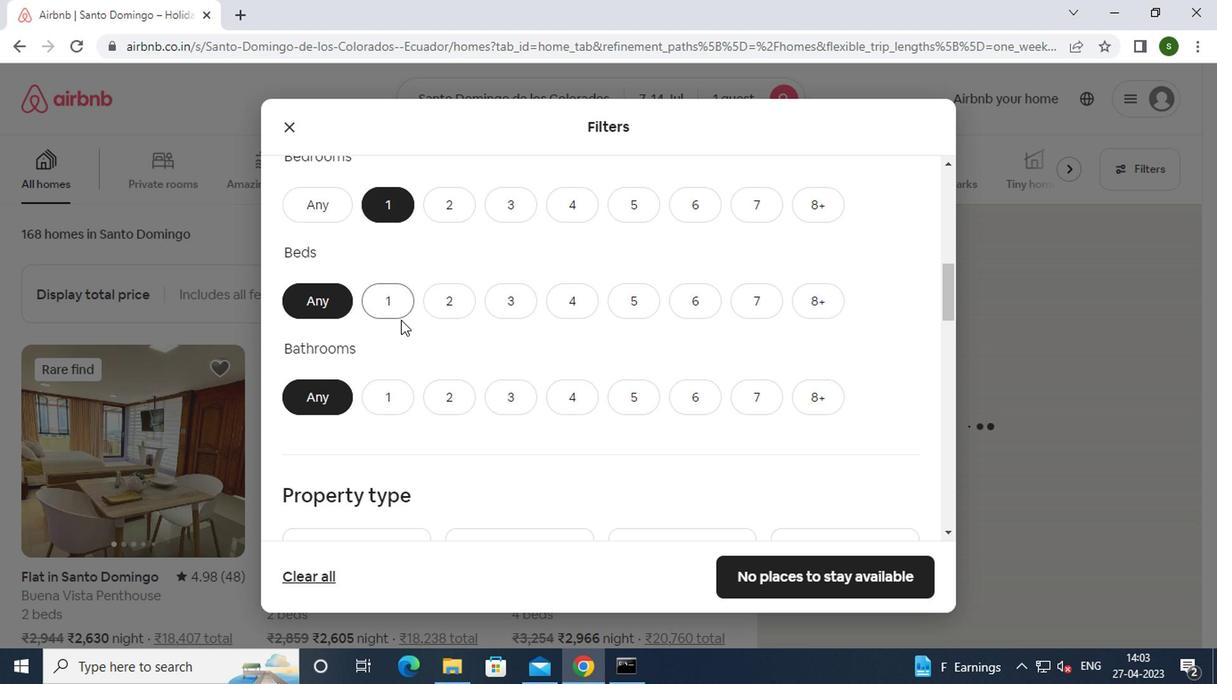 
Action: Mouse moved to (404, 393)
Screenshot: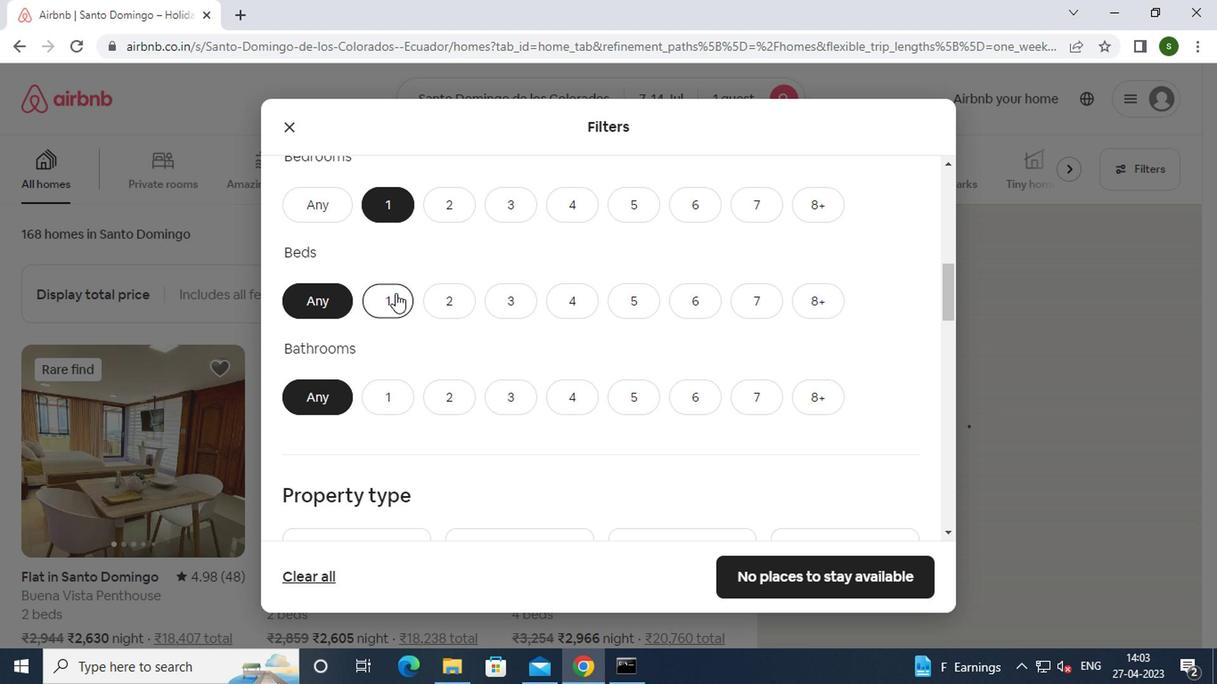 
Action: Mouse pressed left at (404, 393)
Screenshot: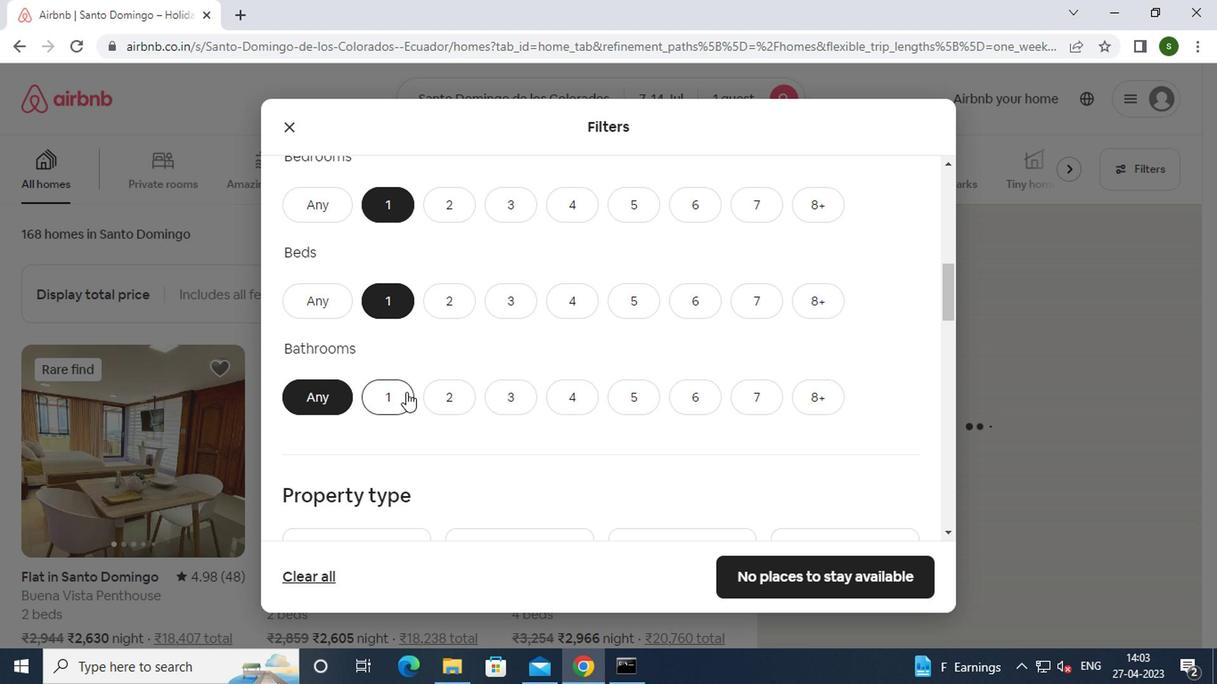 
Action: Mouse moved to (526, 381)
Screenshot: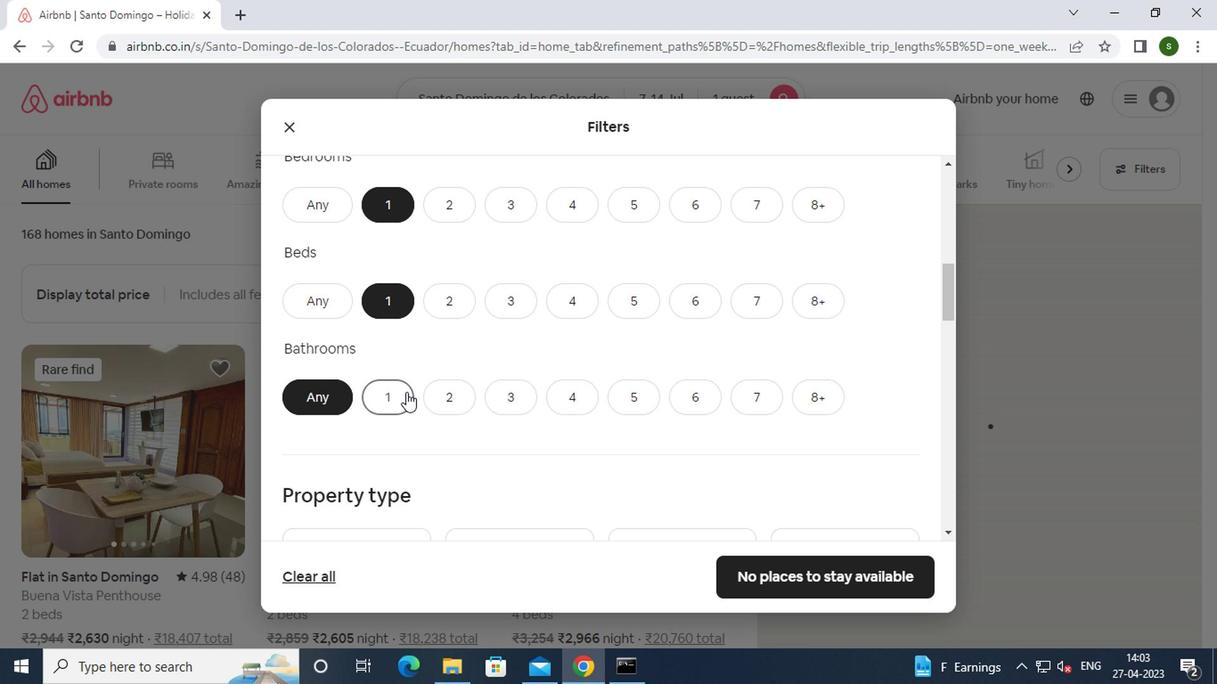 
Action: Mouse scrolled (526, 379) with delta (0, -1)
Screenshot: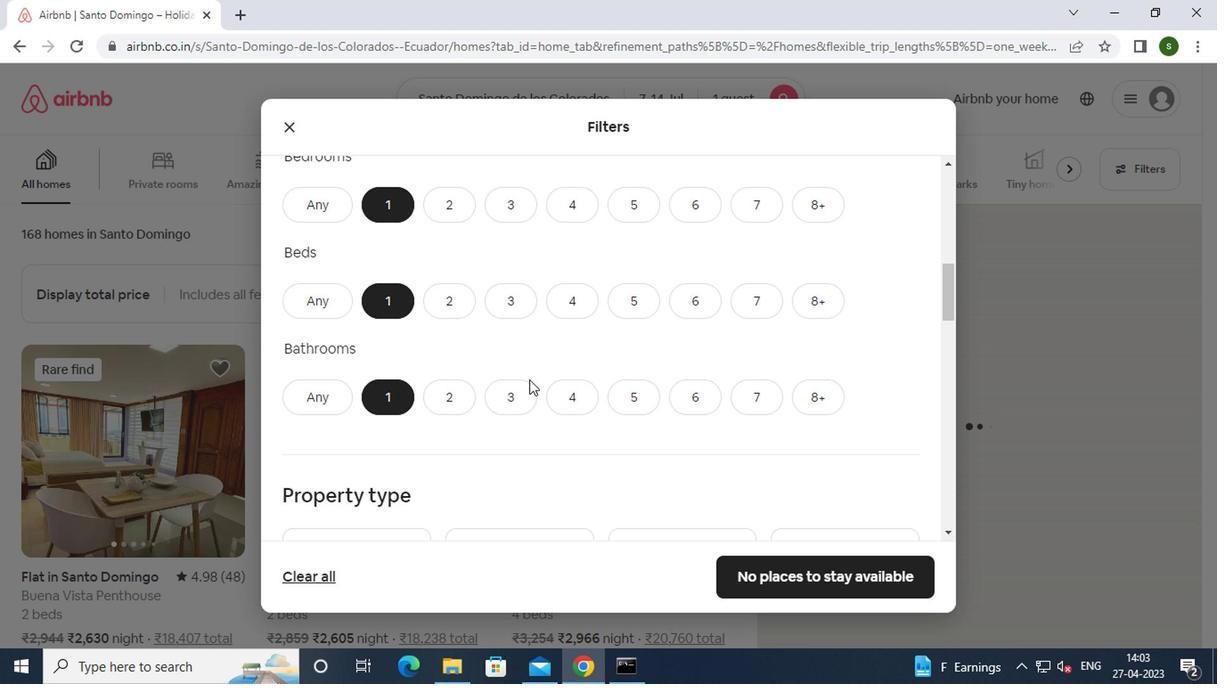 
Action: Mouse scrolled (526, 379) with delta (0, -1)
Screenshot: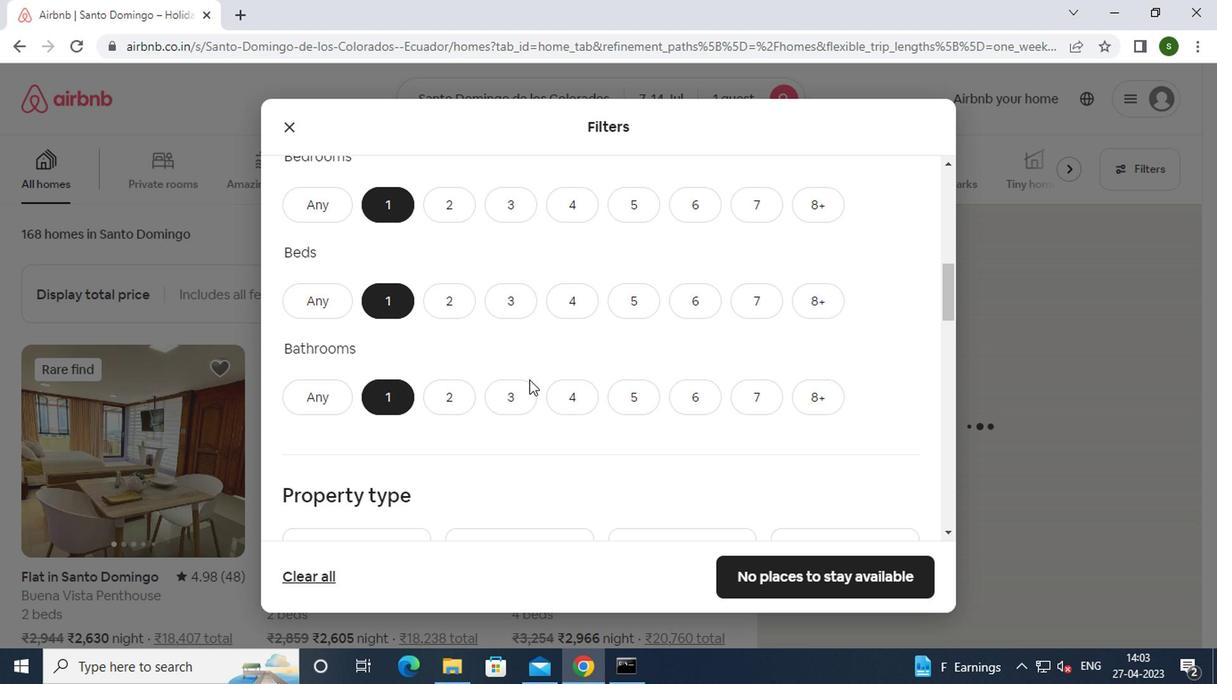 
Action: Mouse moved to (357, 407)
Screenshot: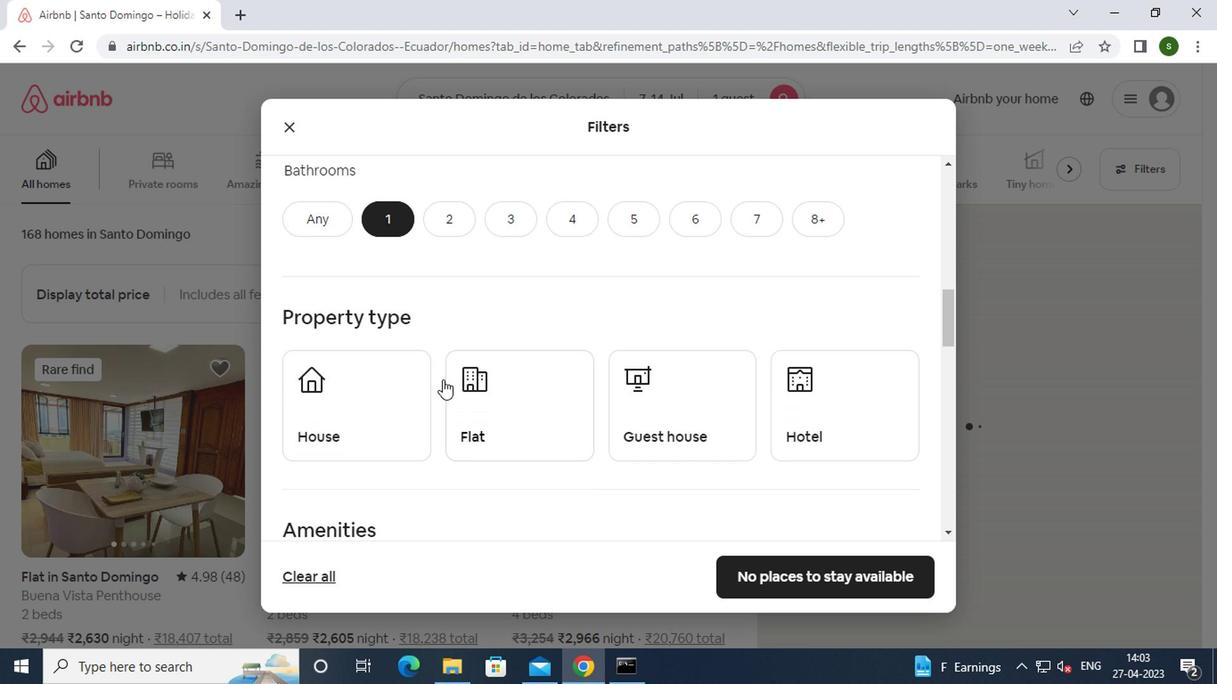 
Action: Mouse pressed left at (357, 407)
Screenshot: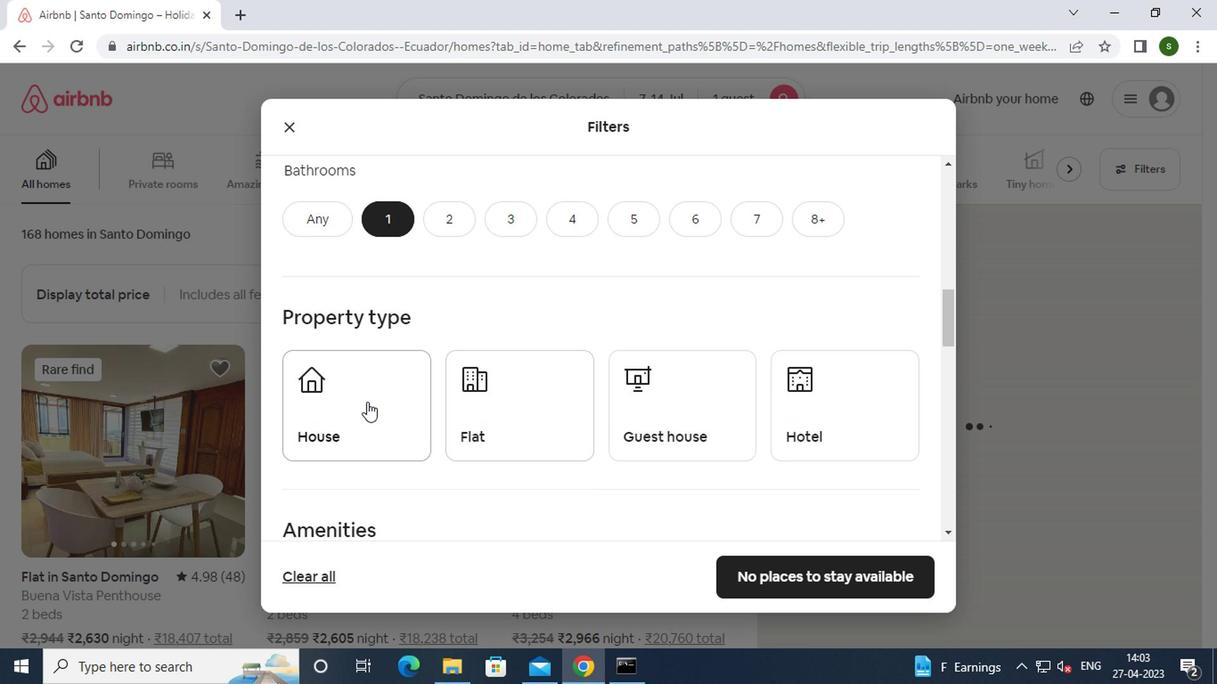 
Action: Mouse moved to (474, 400)
Screenshot: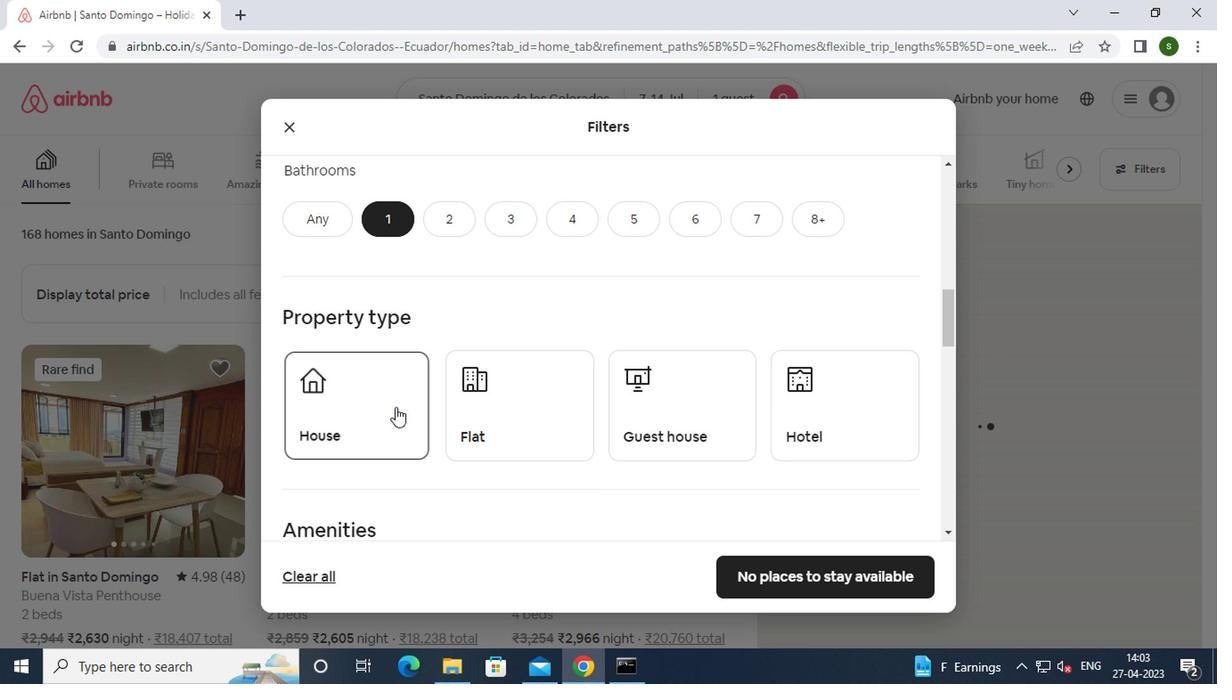 
Action: Mouse pressed left at (474, 400)
Screenshot: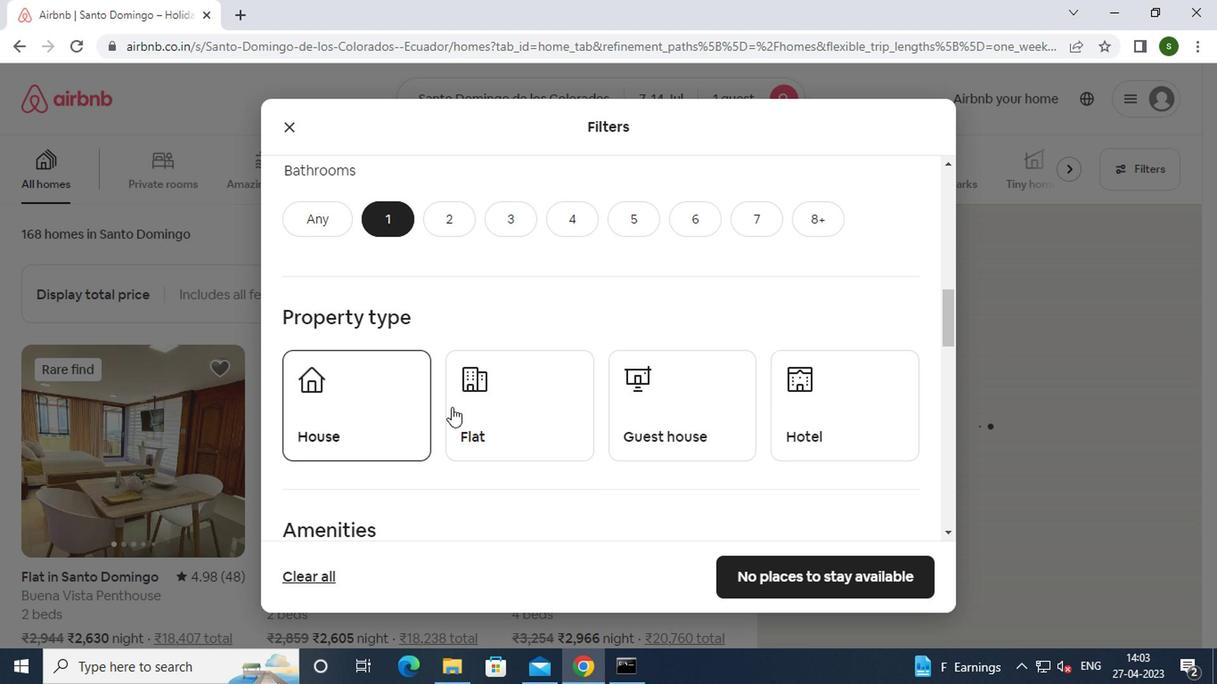 
Action: Mouse moved to (636, 426)
Screenshot: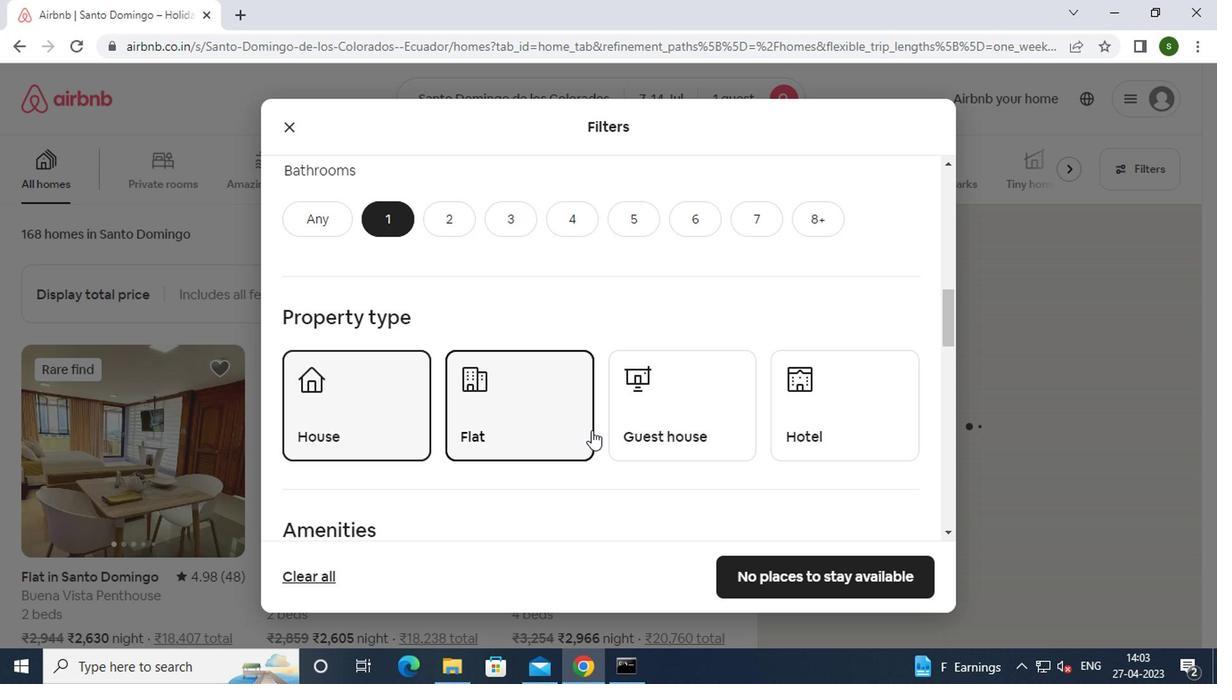 
Action: Mouse pressed left at (636, 426)
Screenshot: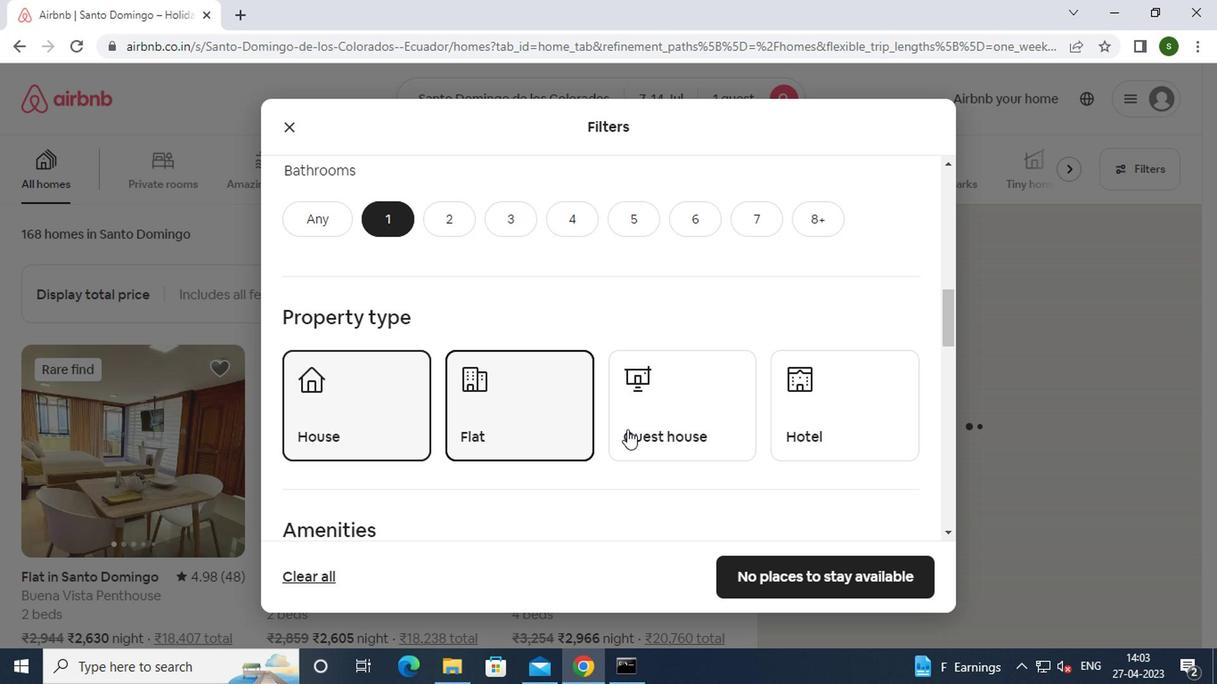 
Action: Mouse moved to (842, 413)
Screenshot: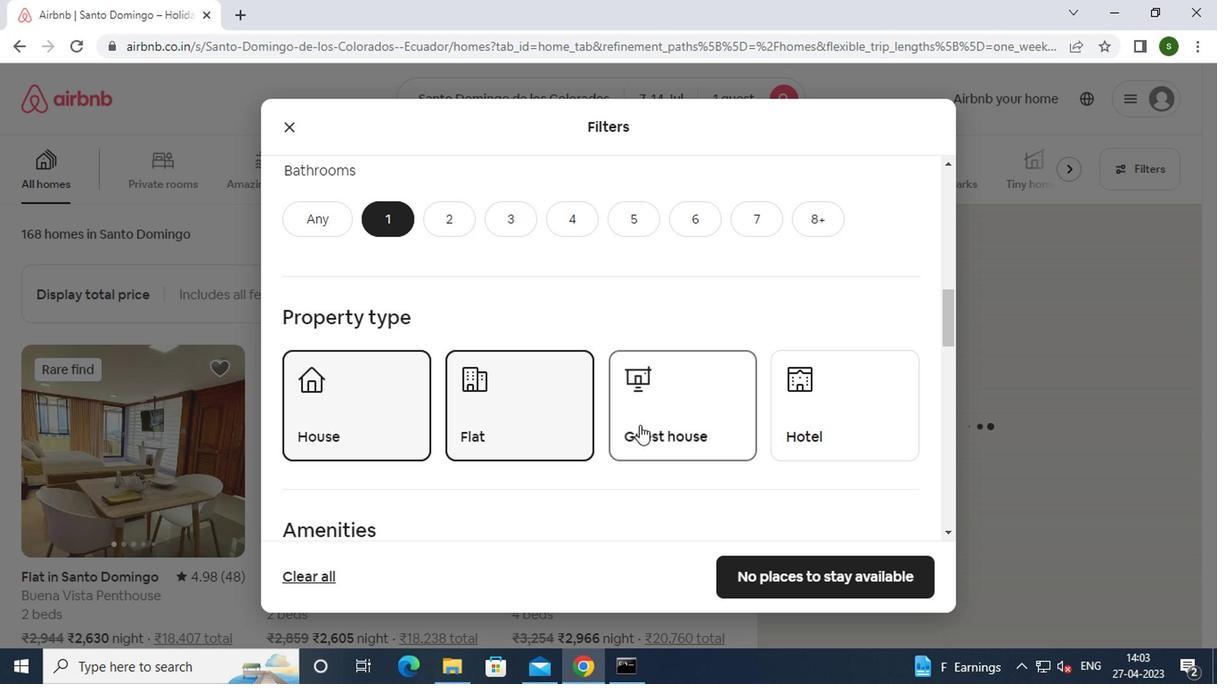 
Action: Mouse pressed left at (842, 413)
Screenshot: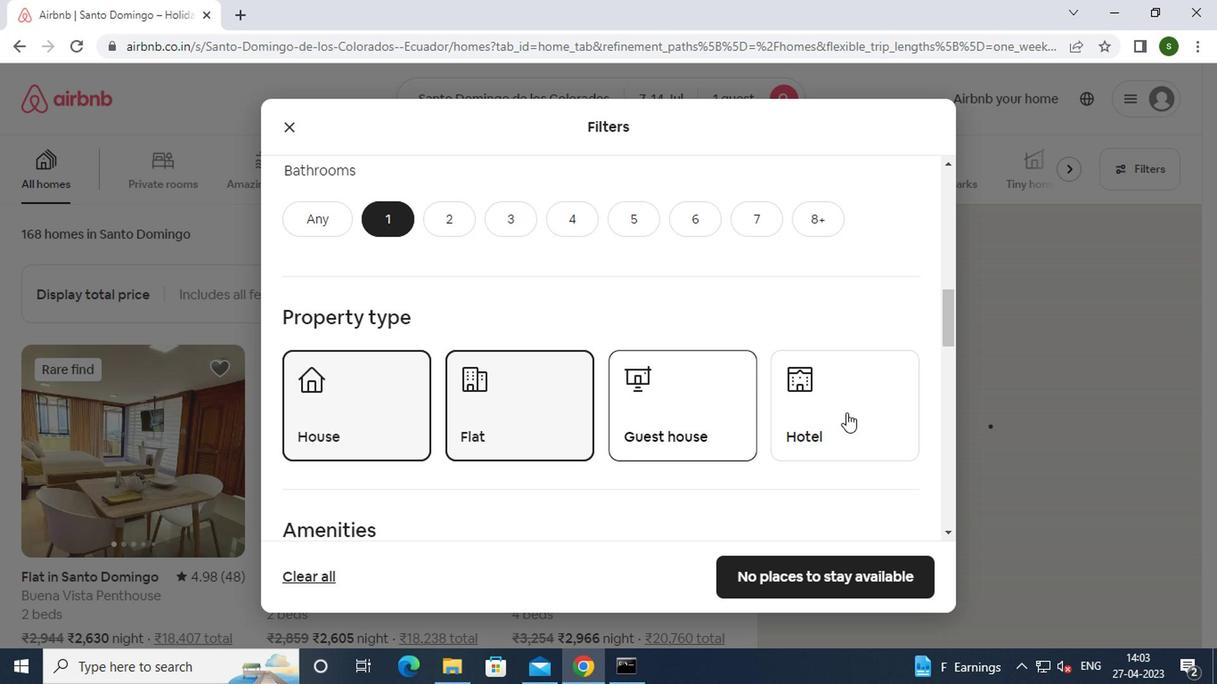 
Action: Mouse moved to (754, 408)
Screenshot: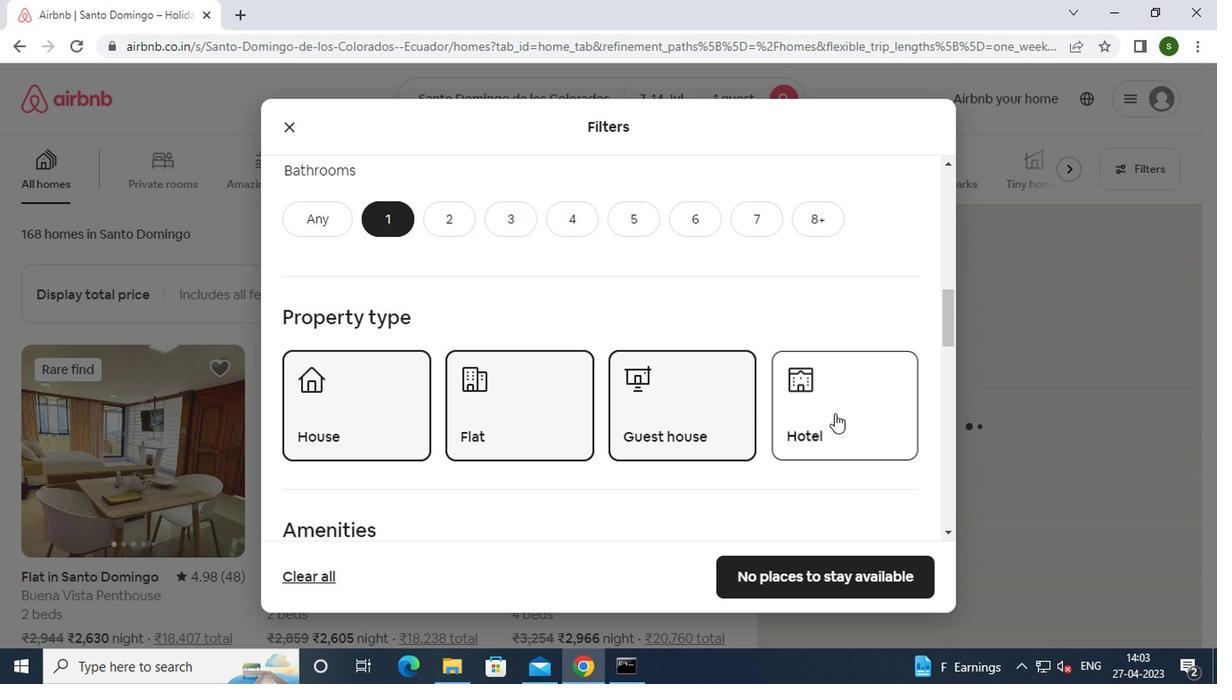 
Action: Mouse scrolled (754, 407) with delta (0, 0)
Screenshot: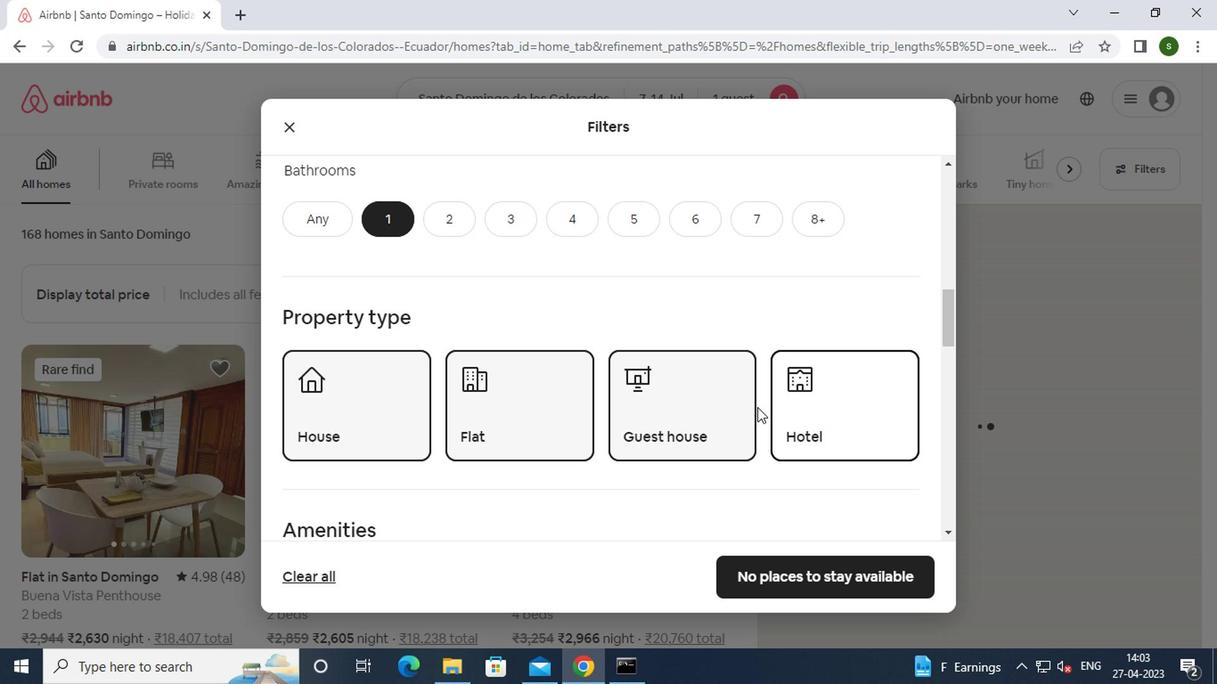 
Action: Mouse scrolled (754, 407) with delta (0, 0)
Screenshot: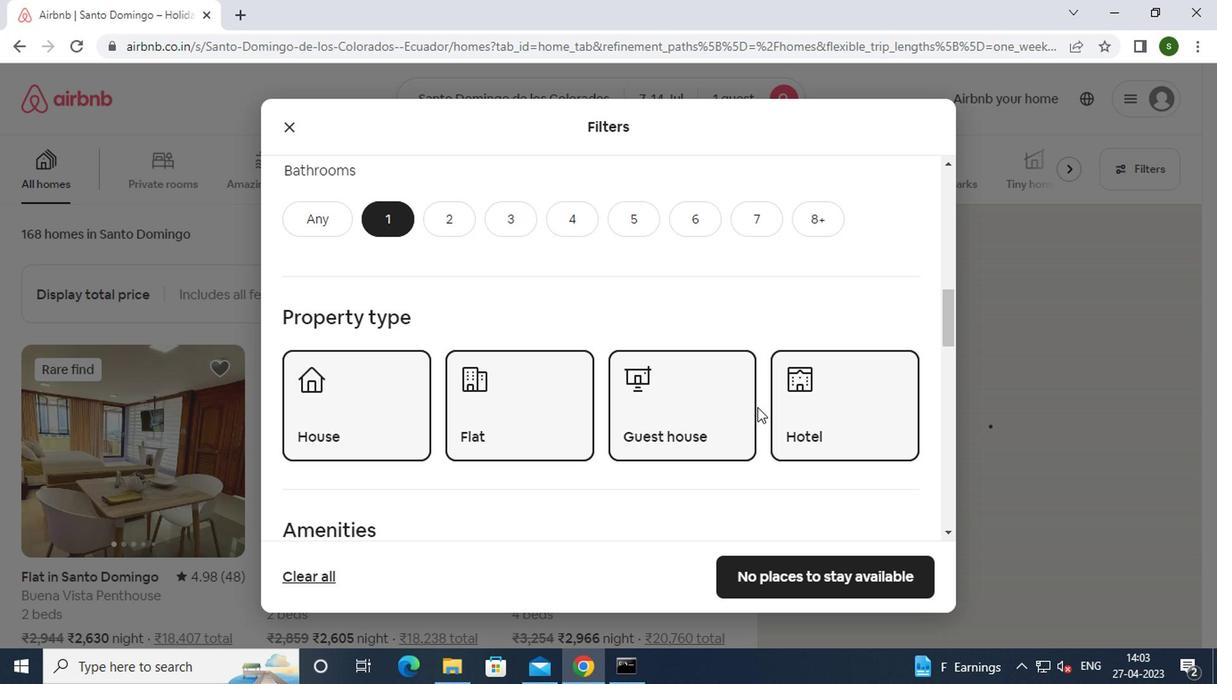 
Action: Mouse scrolled (754, 407) with delta (0, 0)
Screenshot: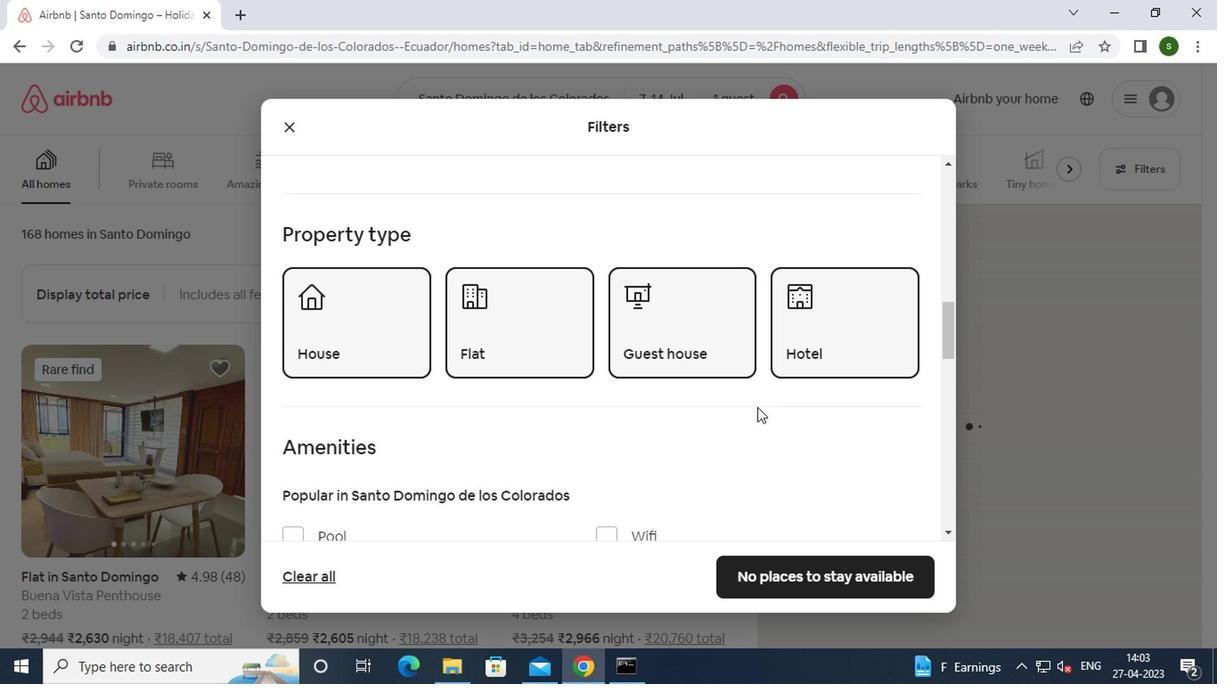 
Action: Mouse scrolled (754, 407) with delta (0, 0)
Screenshot: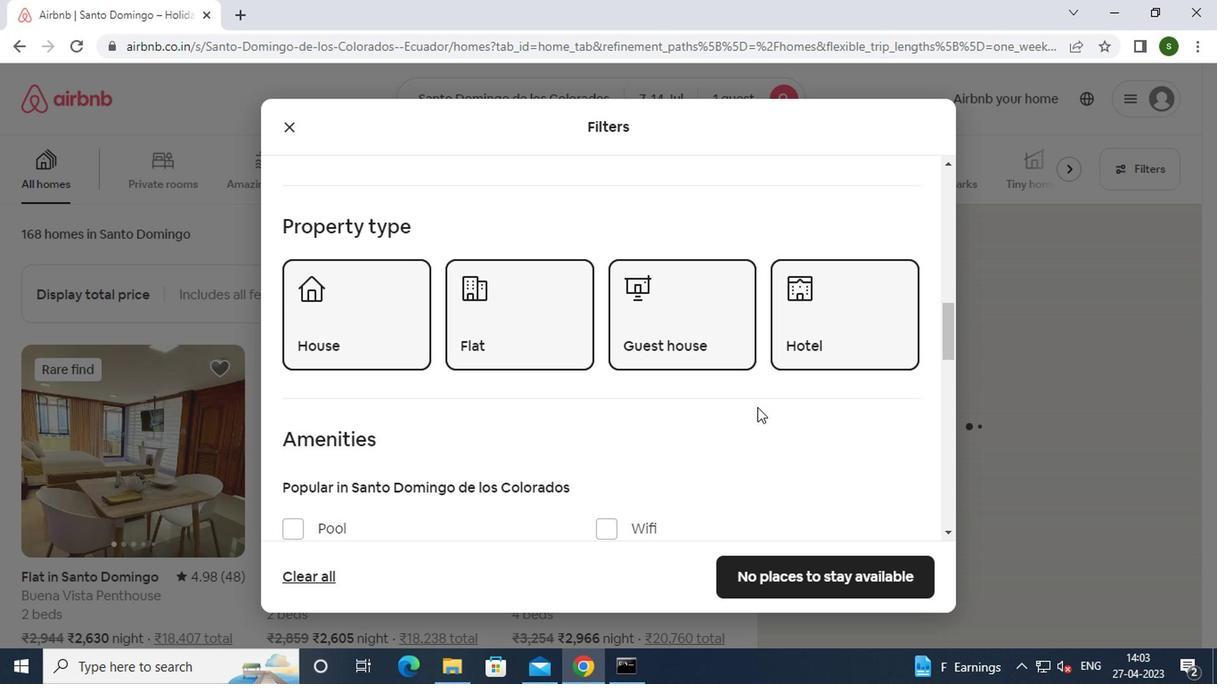 
Action: Mouse scrolled (754, 407) with delta (0, 0)
Screenshot: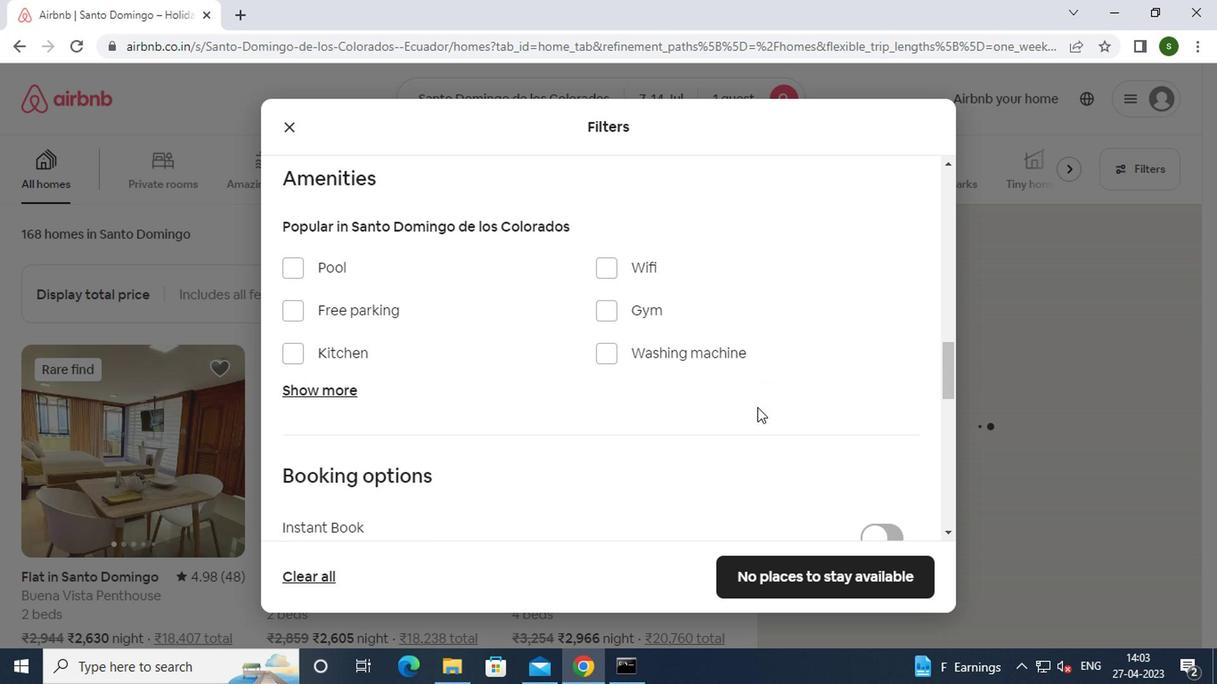 
Action: Mouse scrolled (754, 407) with delta (0, 0)
Screenshot: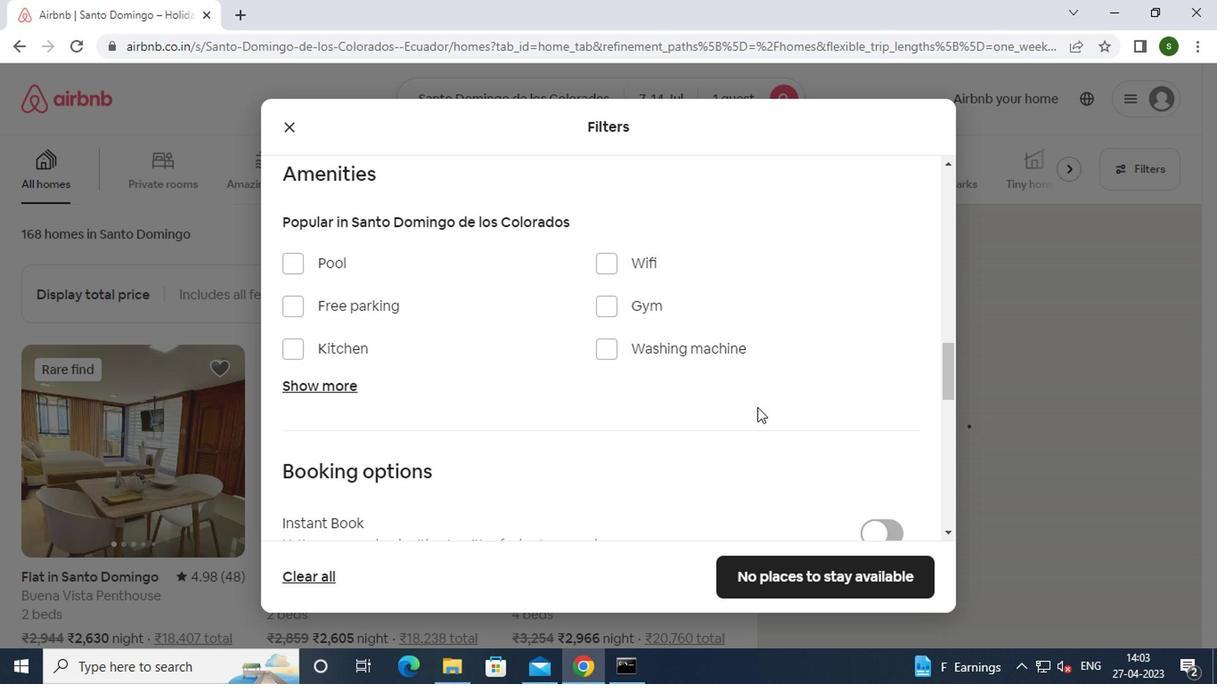 
Action: Mouse moved to (878, 410)
Screenshot: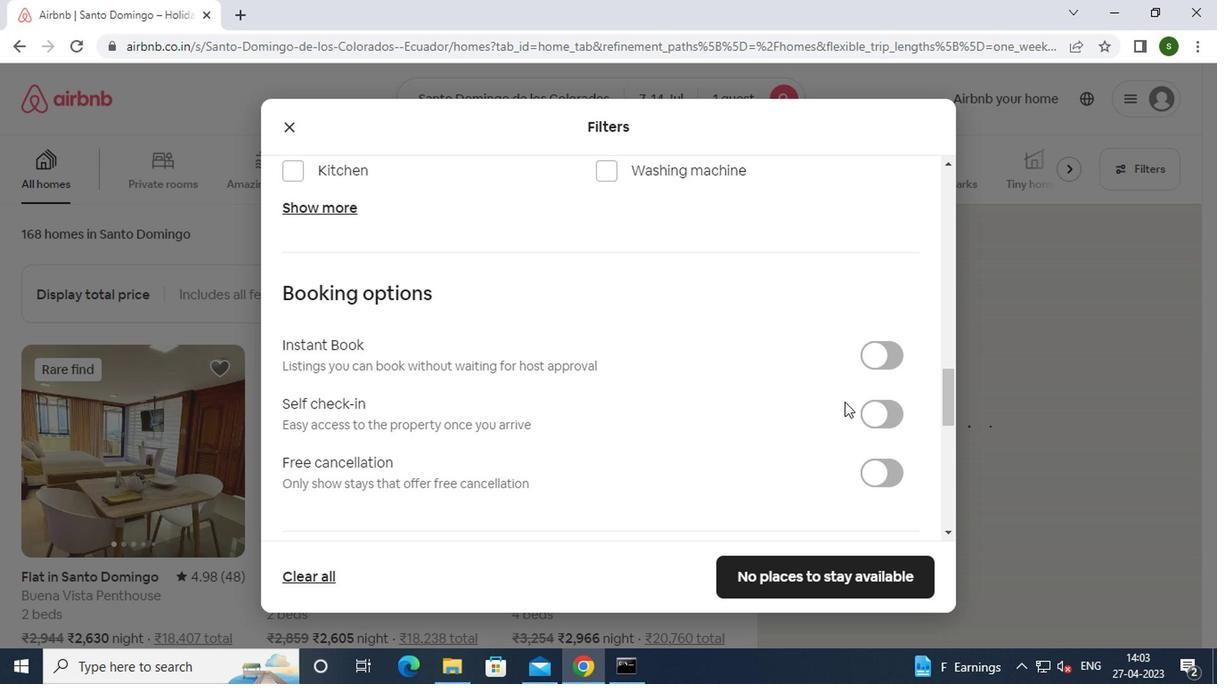 
Action: Mouse pressed left at (878, 410)
Screenshot: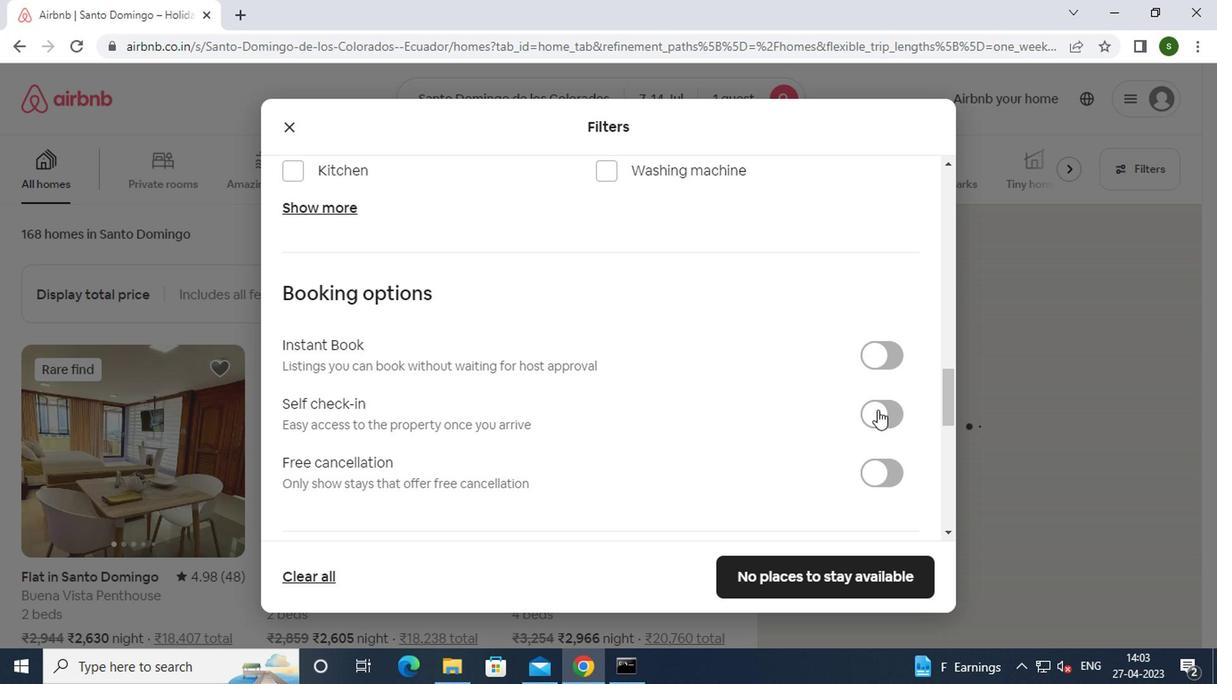 
Action: Mouse moved to (669, 417)
Screenshot: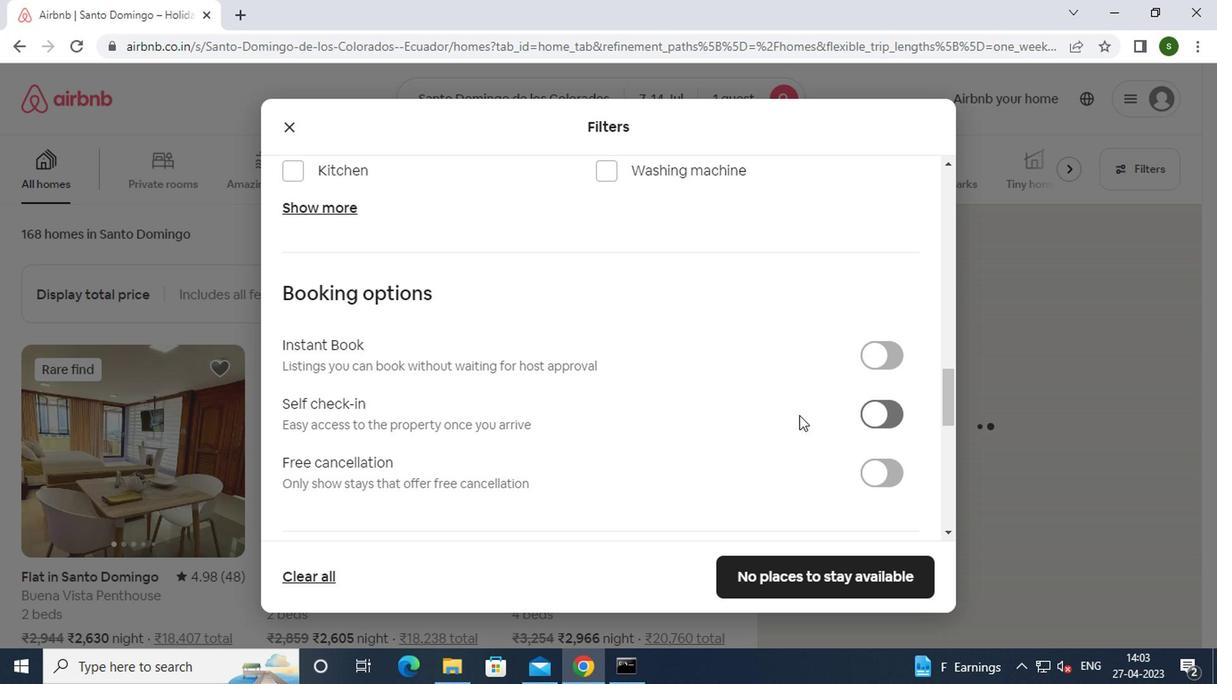 
Action: Mouse scrolled (669, 417) with delta (0, 0)
Screenshot: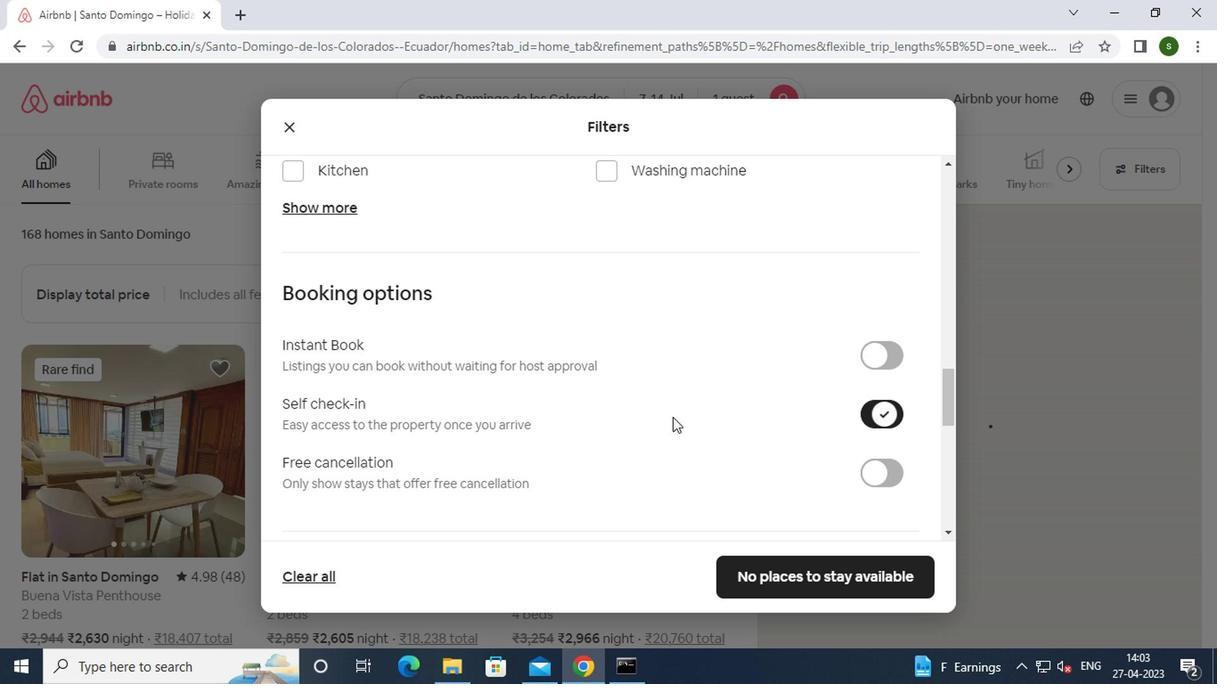 
Action: Mouse scrolled (669, 417) with delta (0, 0)
Screenshot: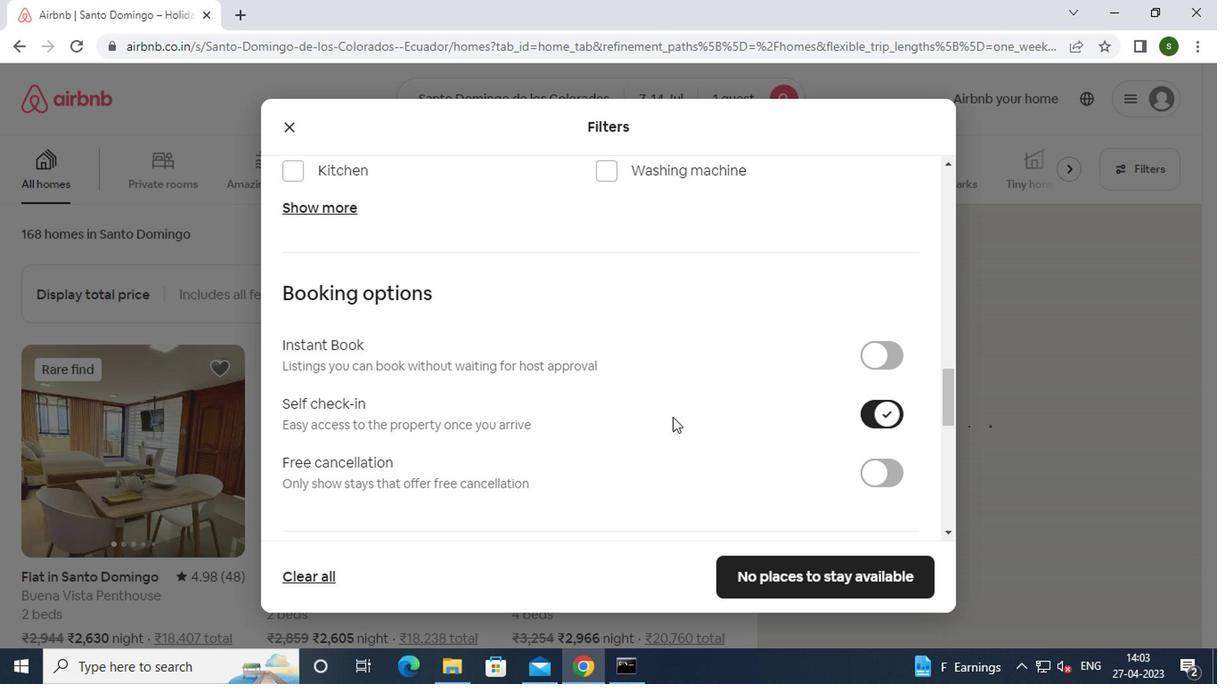 
Action: Mouse scrolled (669, 417) with delta (0, 0)
Screenshot: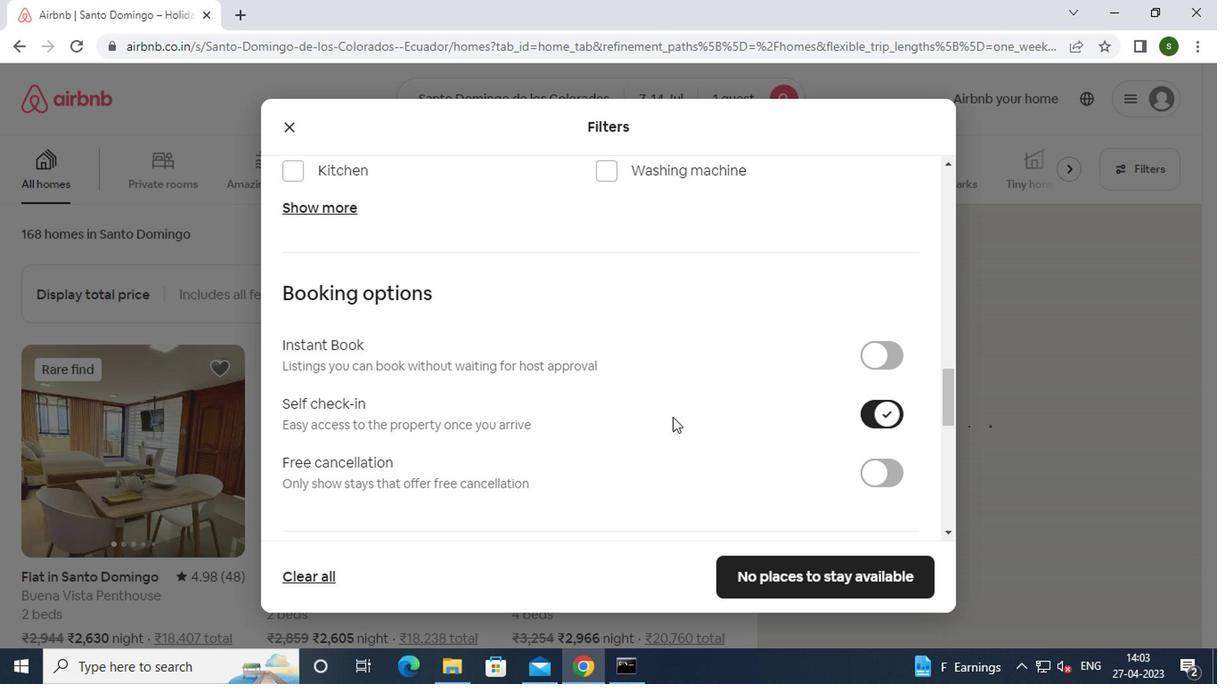 
Action: Mouse scrolled (669, 417) with delta (0, 0)
Screenshot: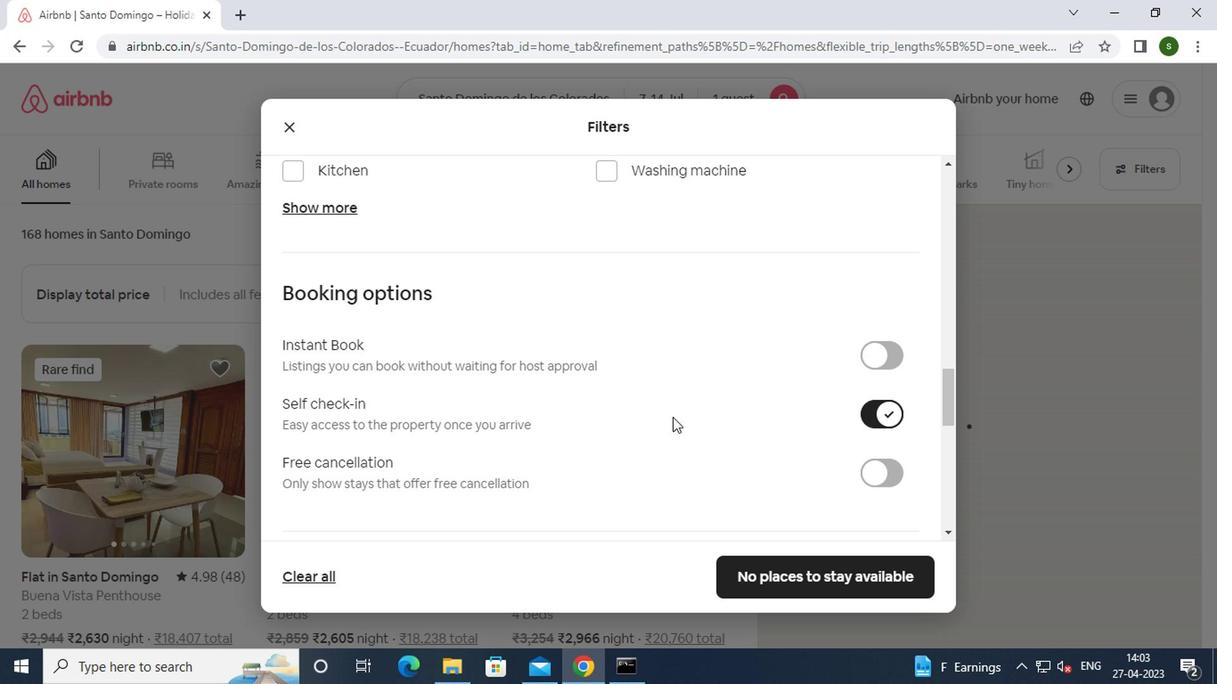 
Action: Mouse scrolled (669, 417) with delta (0, 0)
Screenshot: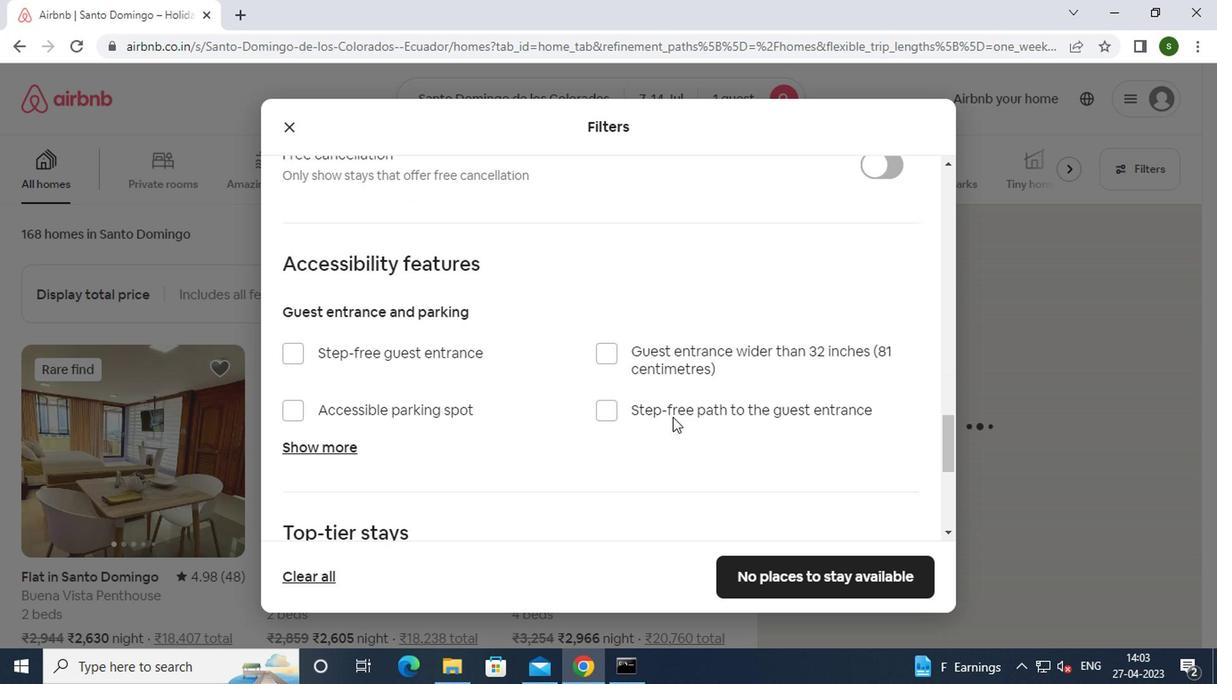 
Action: Mouse scrolled (669, 417) with delta (0, 0)
Screenshot: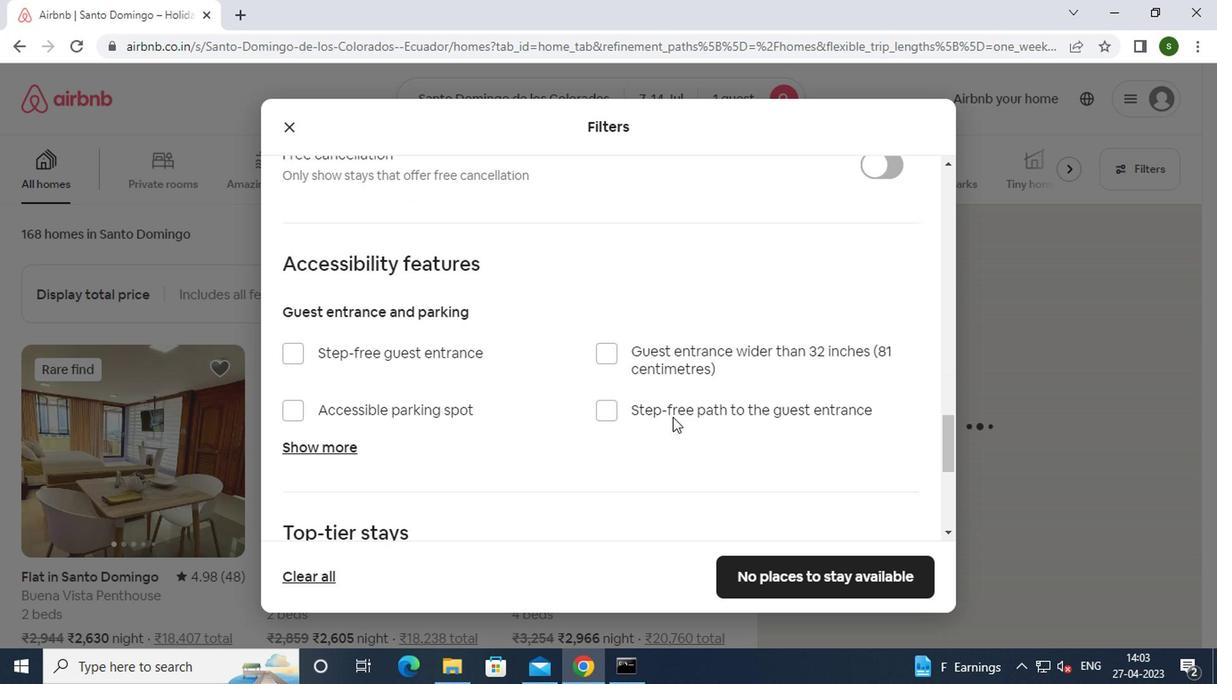 
Action: Mouse scrolled (669, 417) with delta (0, 0)
Screenshot: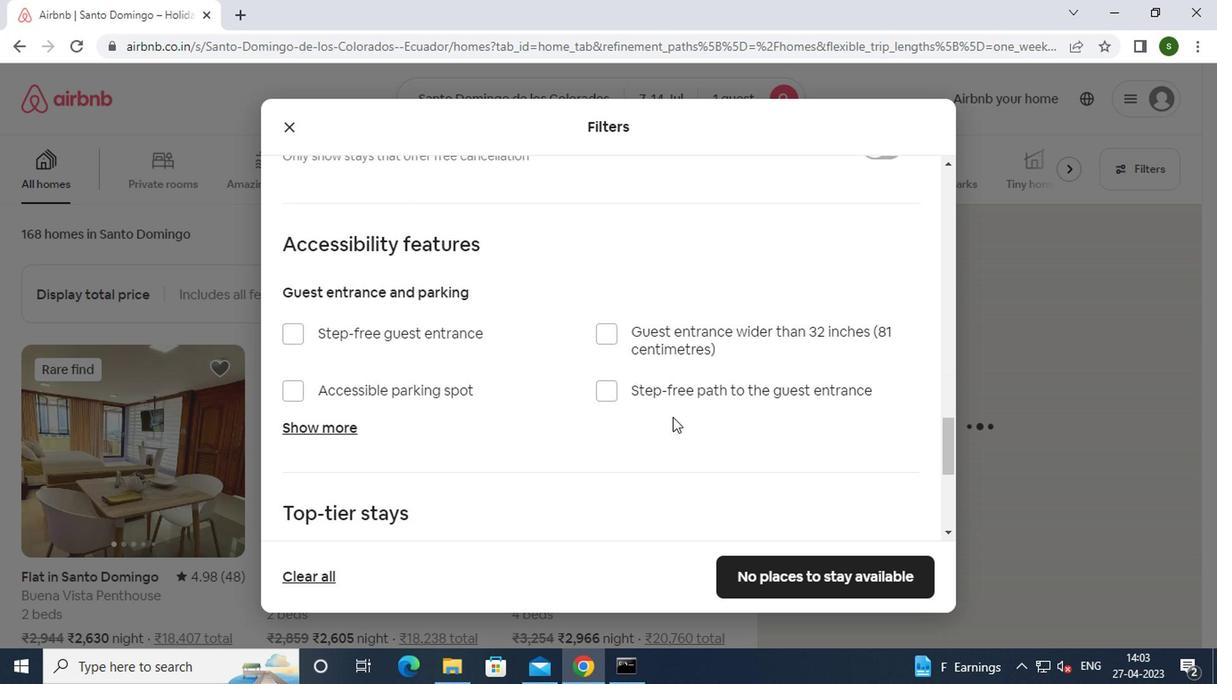 
Action: Mouse scrolled (669, 417) with delta (0, 0)
Screenshot: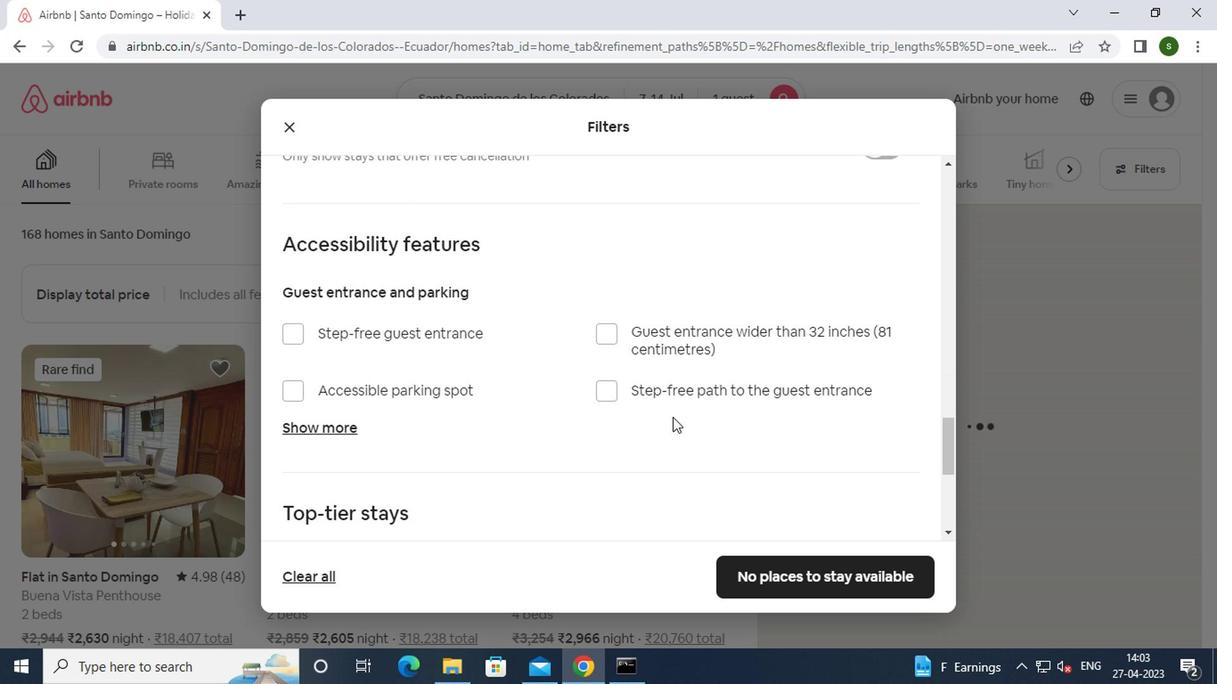 
Action: Mouse scrolled (669, 417) with delta (0, 0)
Screenshot: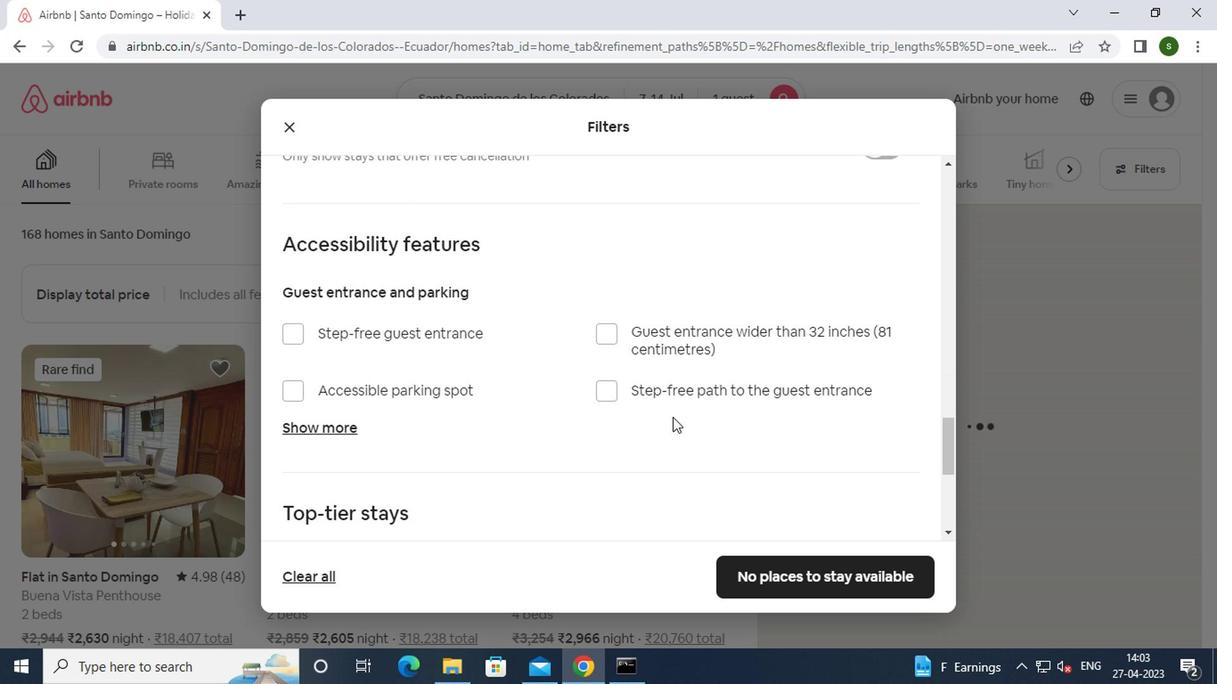 
Action: Mouse moved to (365, 419)
Screenshot: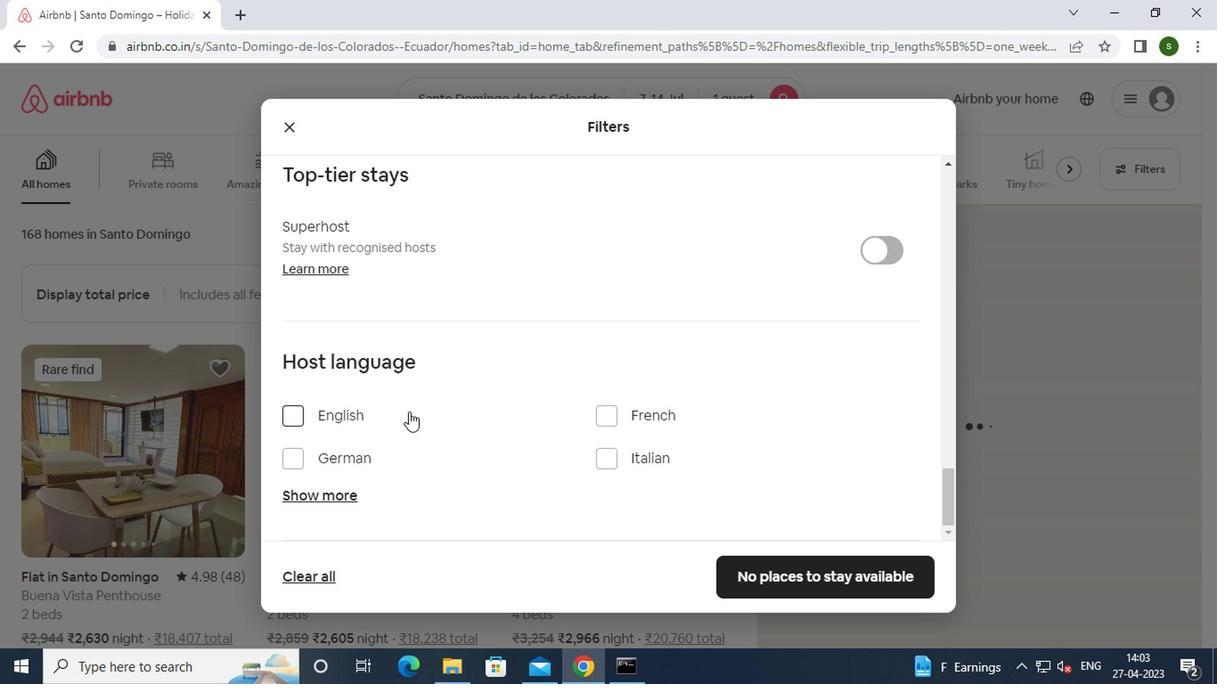 
Action: Mouse pressed left at (365, 419)
Screenshot: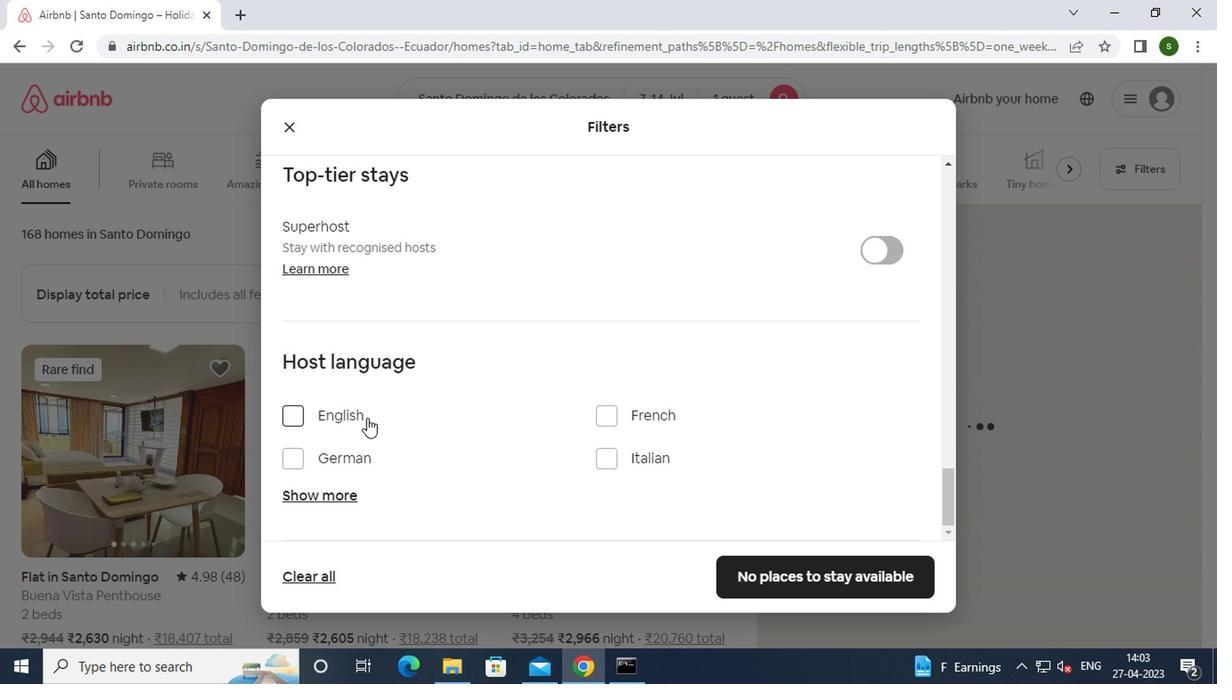 
Action: Mouse moved to (759, 566)
Screenshot: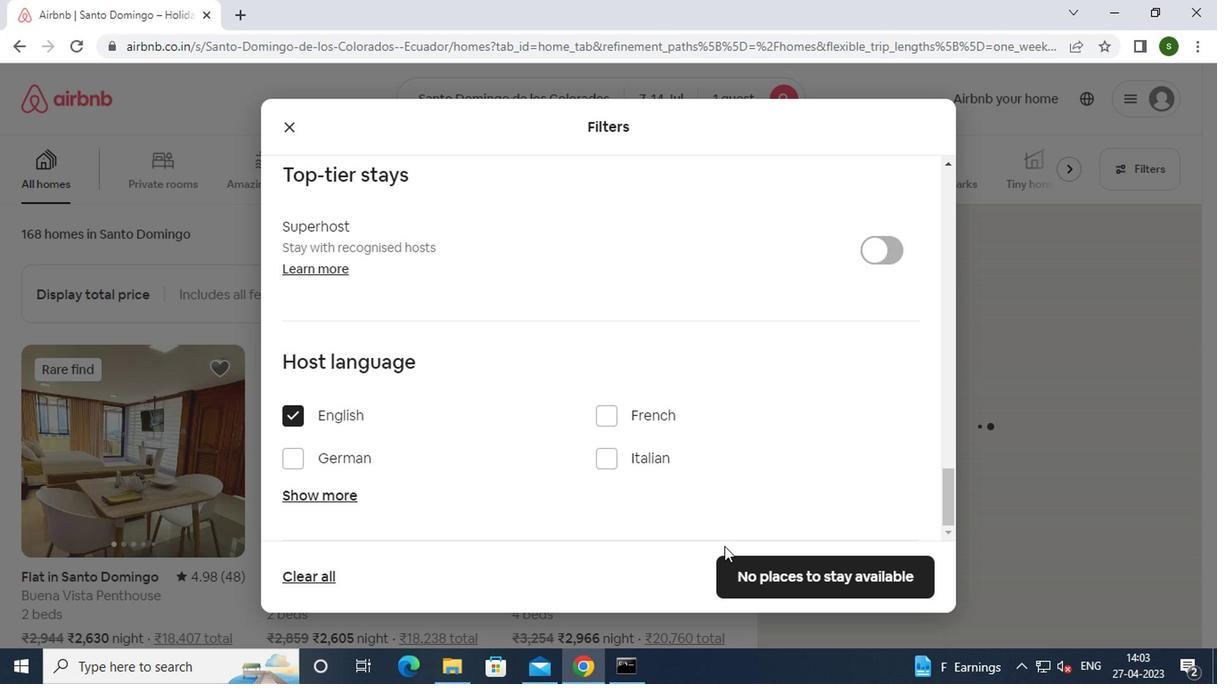 
Action: Mouse pressed left at (759, 566)
Screenshot: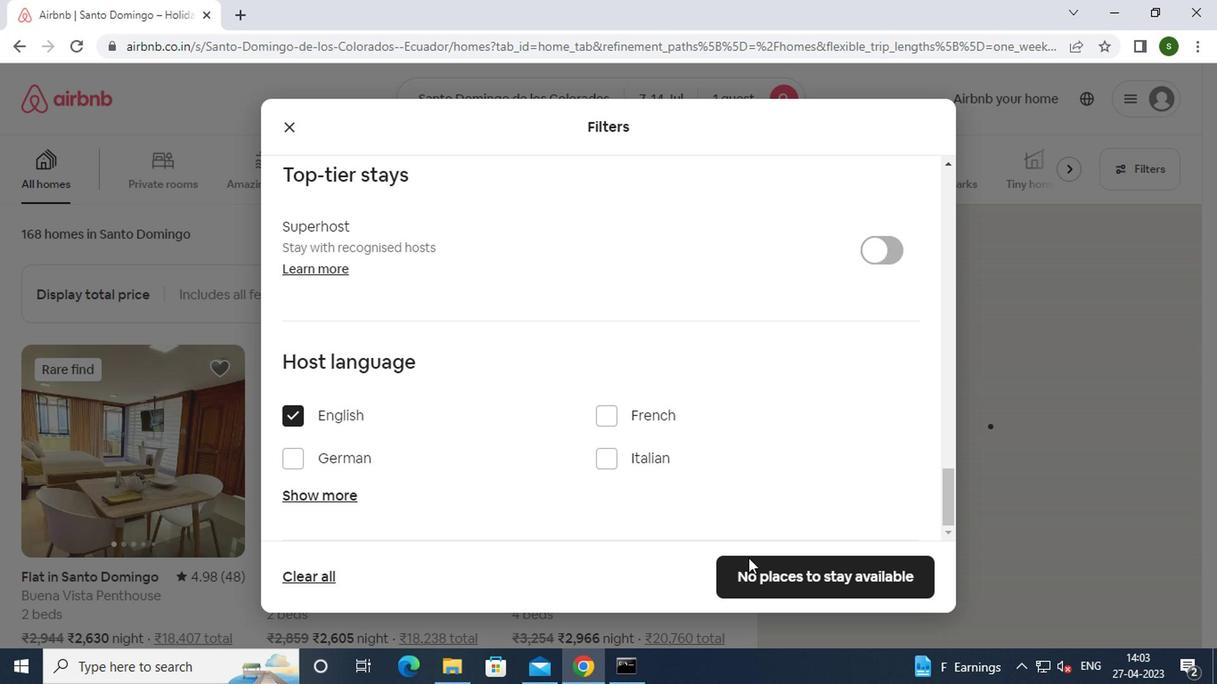 
